 Task: Find Round Trip flight tickets for 1 adult, 1 child, in Economy from Delhi to Dubai to travel on 11-Dec-2023. Dubai to Delhi on 26-Dec-2023. Look for the cheapest flights.
Action: Mouse moved to (366, 340)
Screenshot: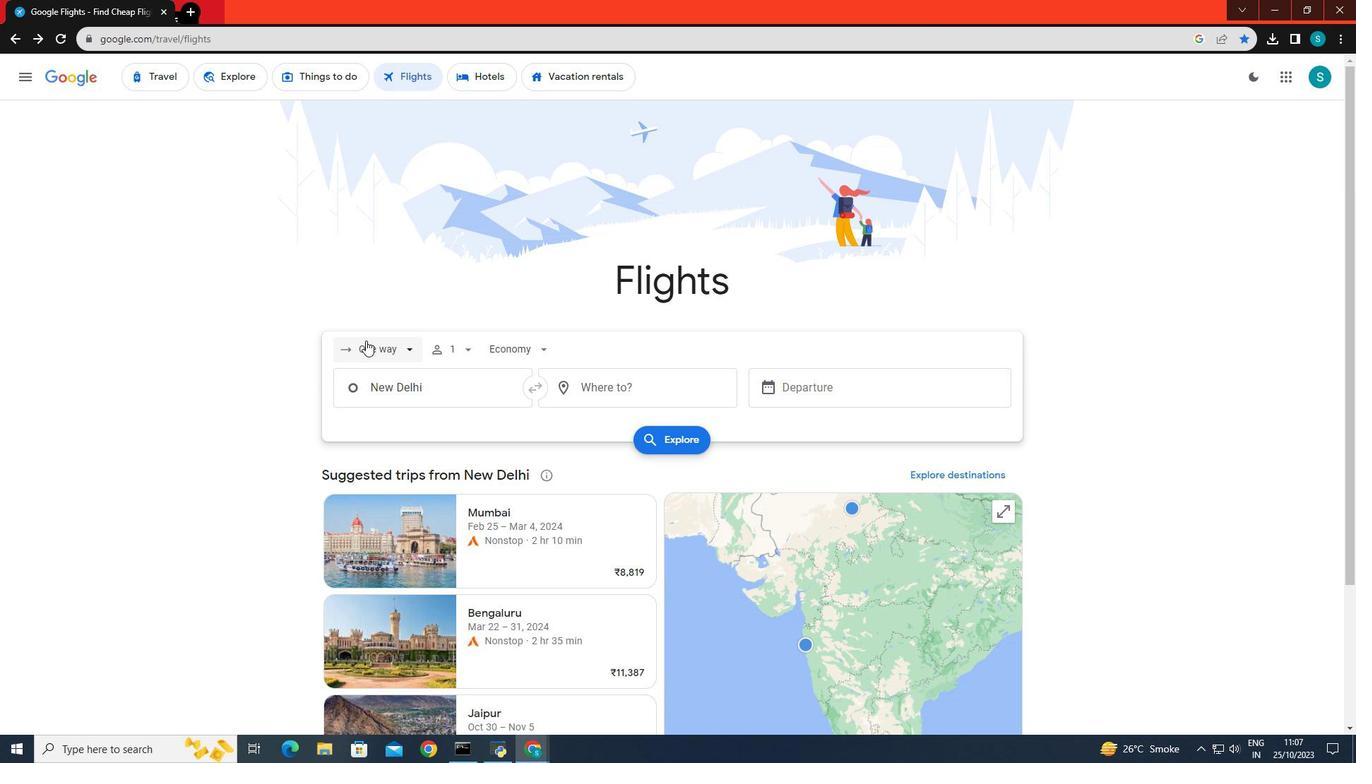 
Action: Mouse pressed left at (366, 340)
Screenshot: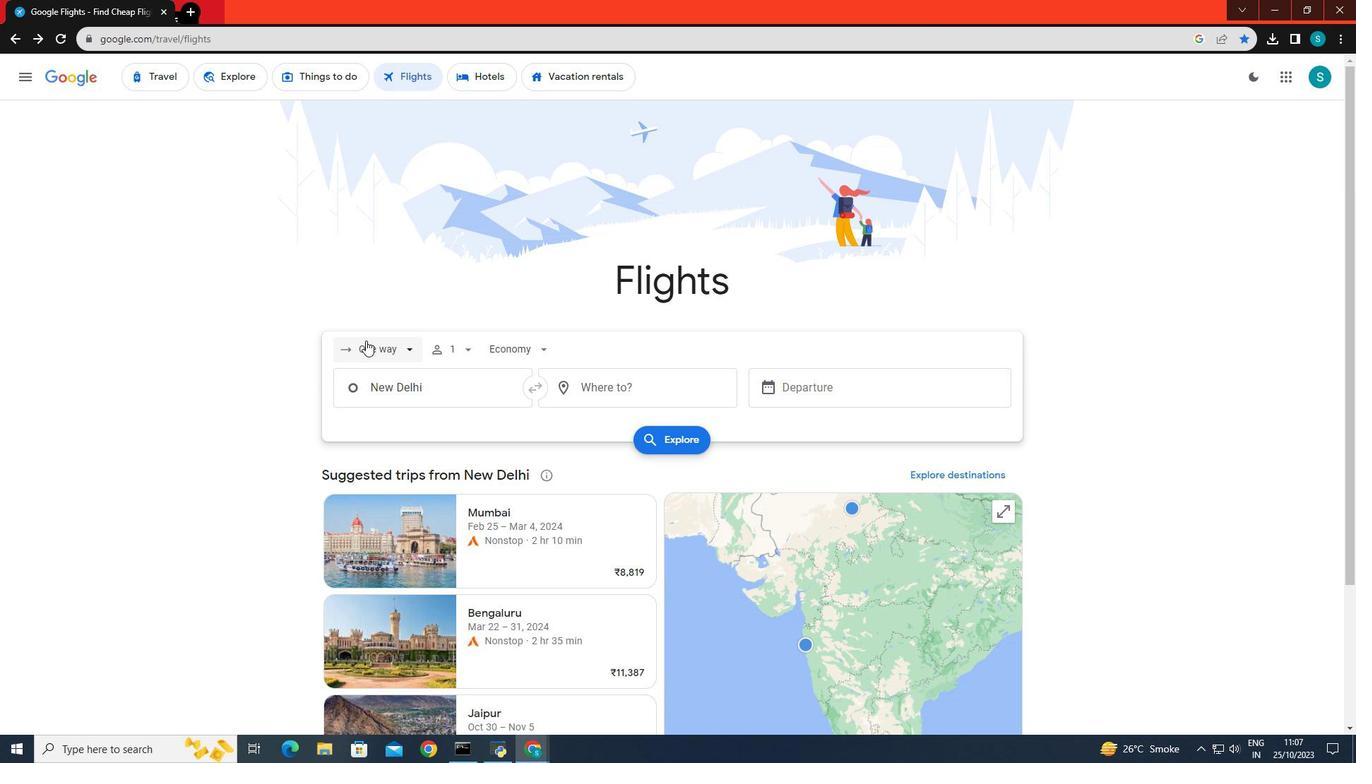
Action: Mouse moved to (395, 385)
Screenshot: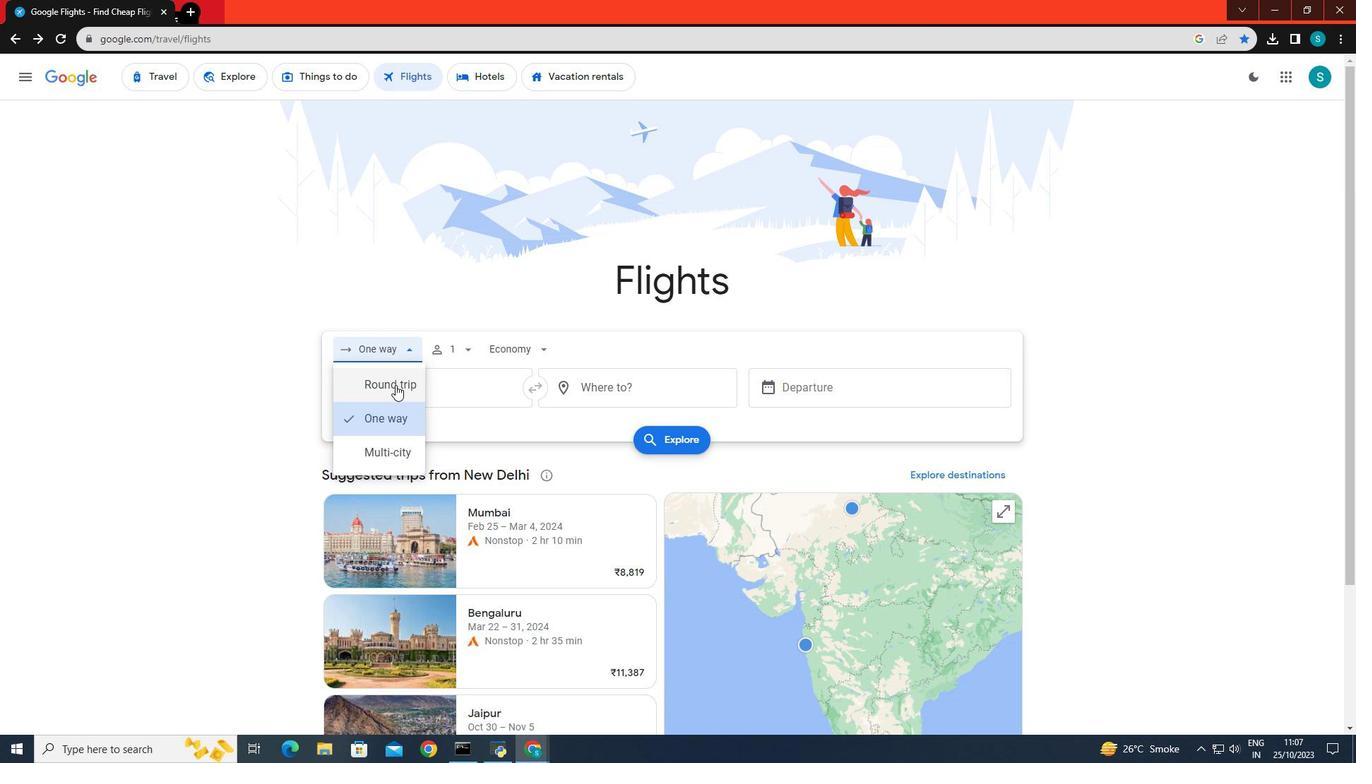 
Action: Mouse pressed left at (395, 385)
Screenshot: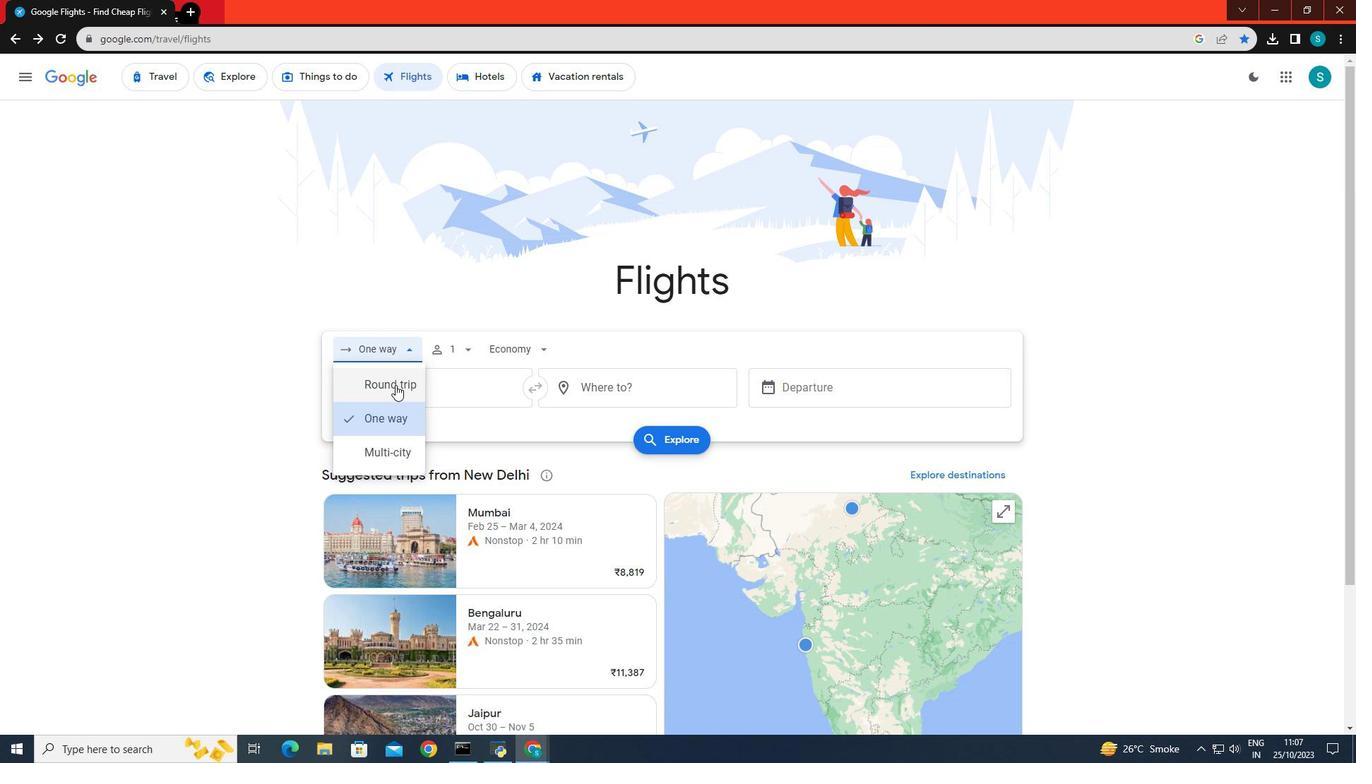
Action: Mouse moved to (463, 348)
Screenshot: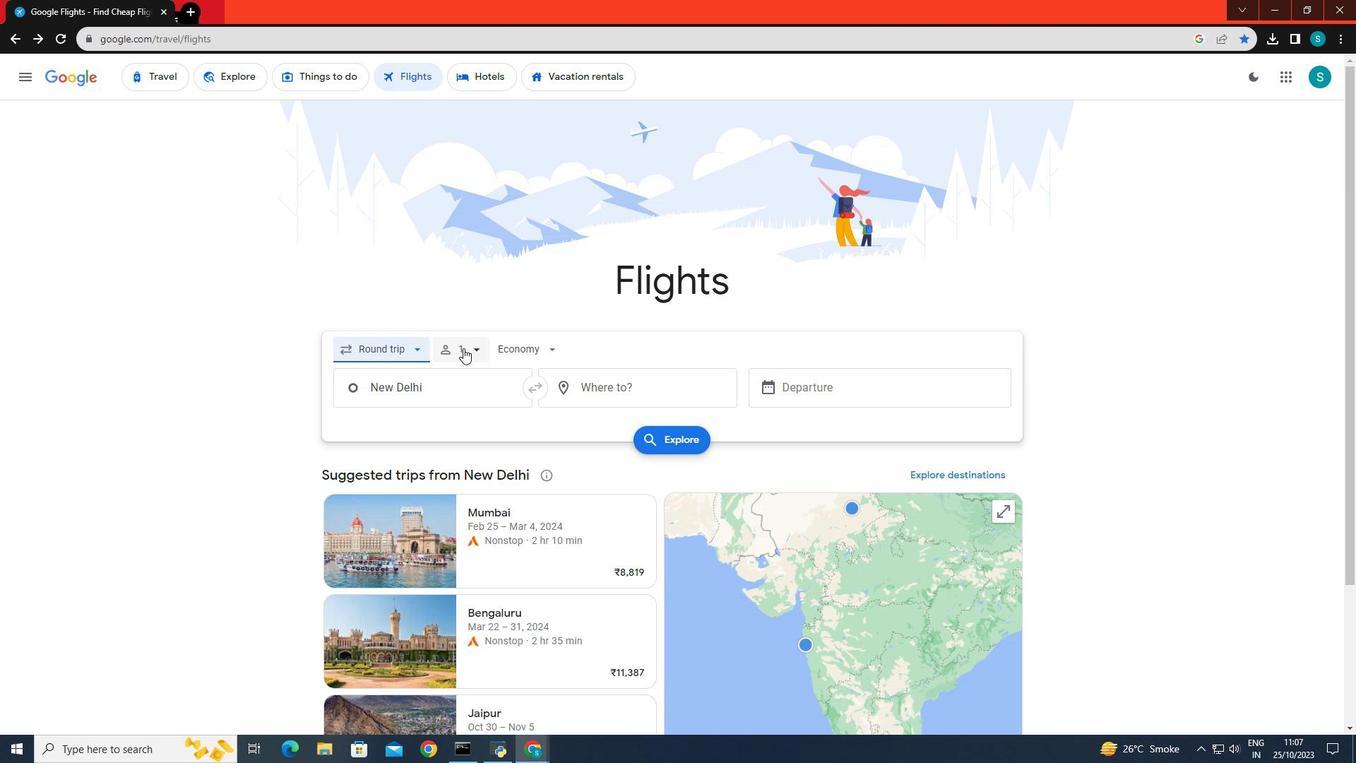 
Action: Mouse pressed left at (463, 348)
Screenshot: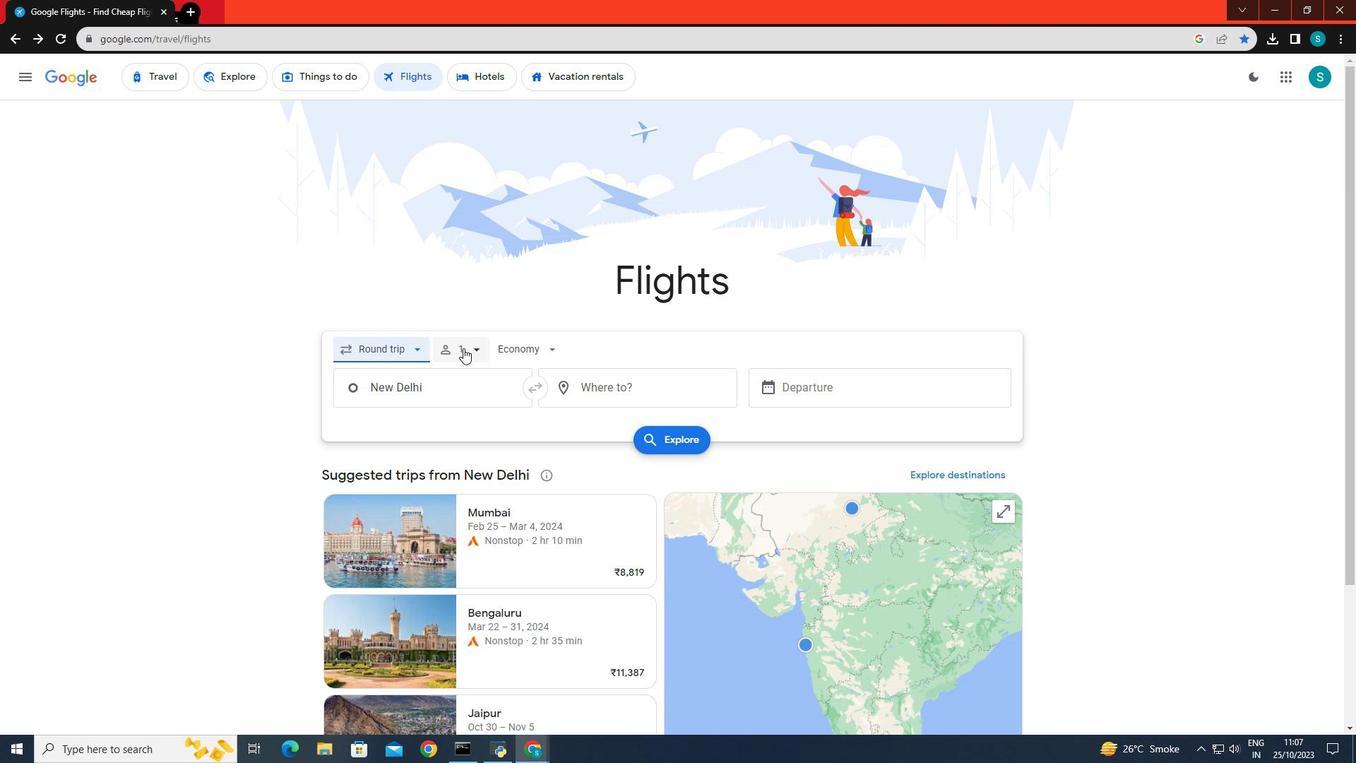
Action: Mouse moved to (592, 422)
Screenshot: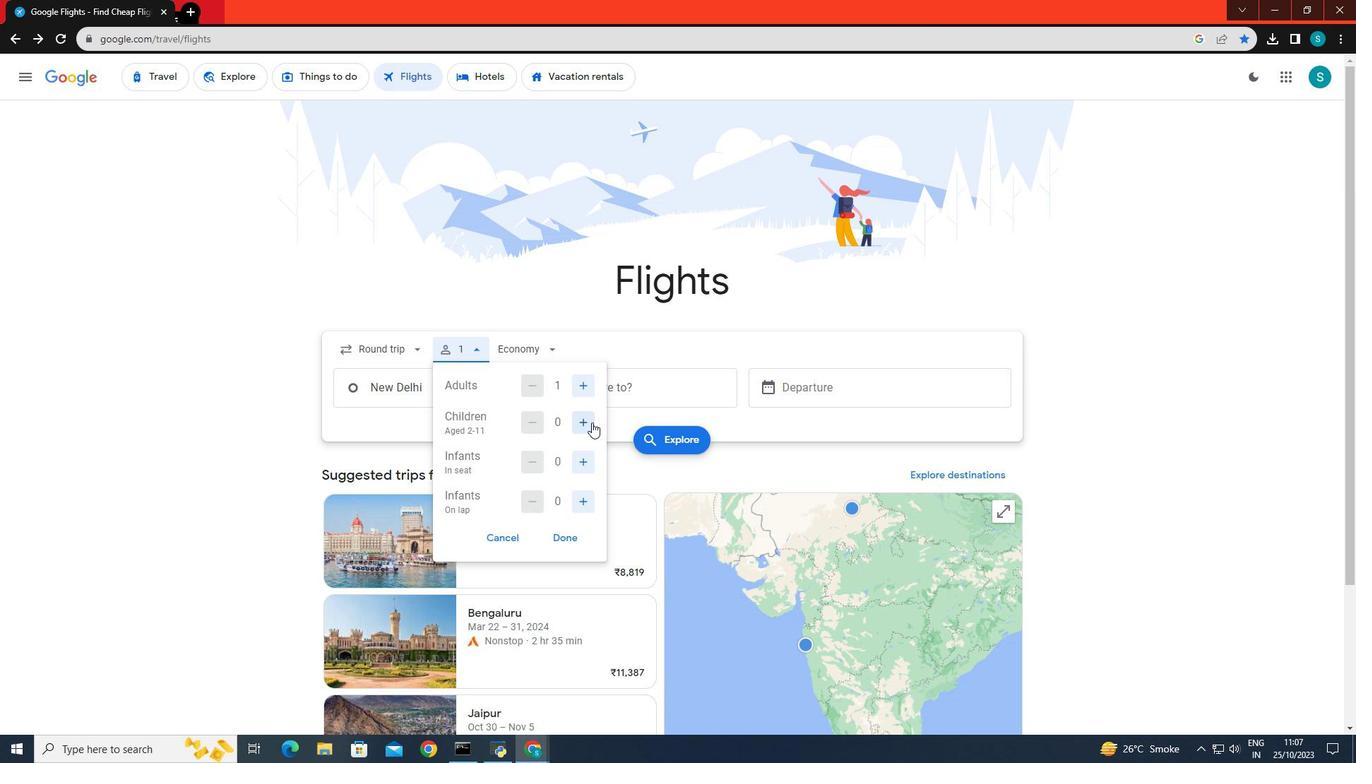 
Action: Mouse pressed left at (592, 422)
Screenshot: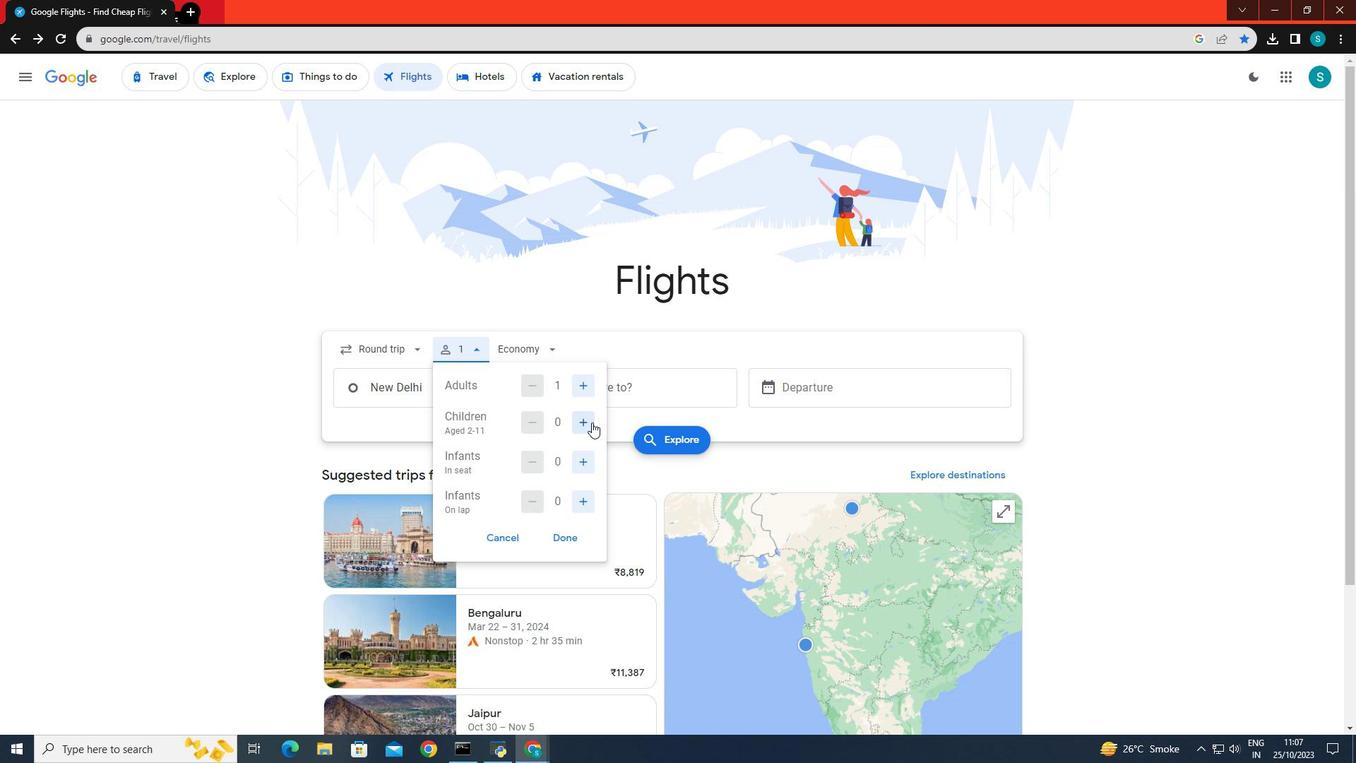 
Action: Mouse moved to (563, 536)
Screenshot: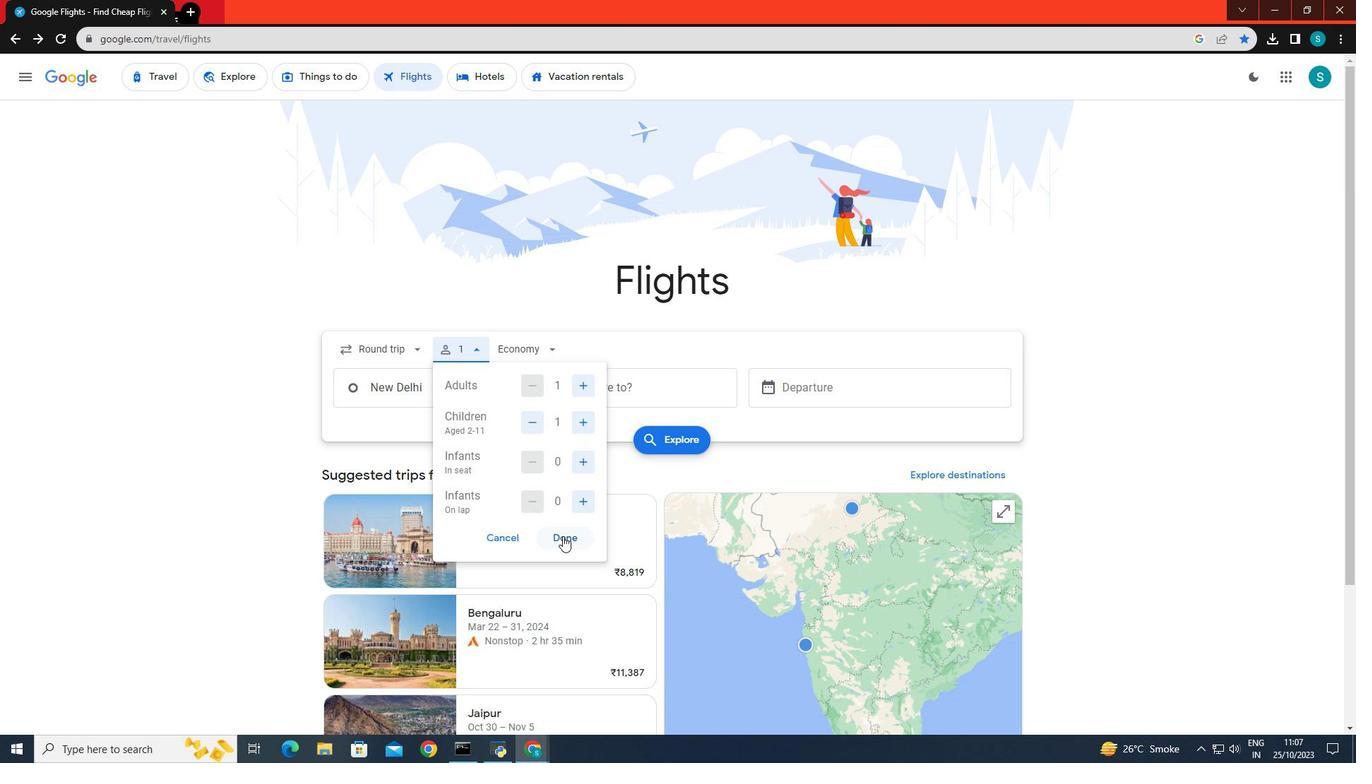 
Action: Mouse pressed left at (563, 536)
Screenshot: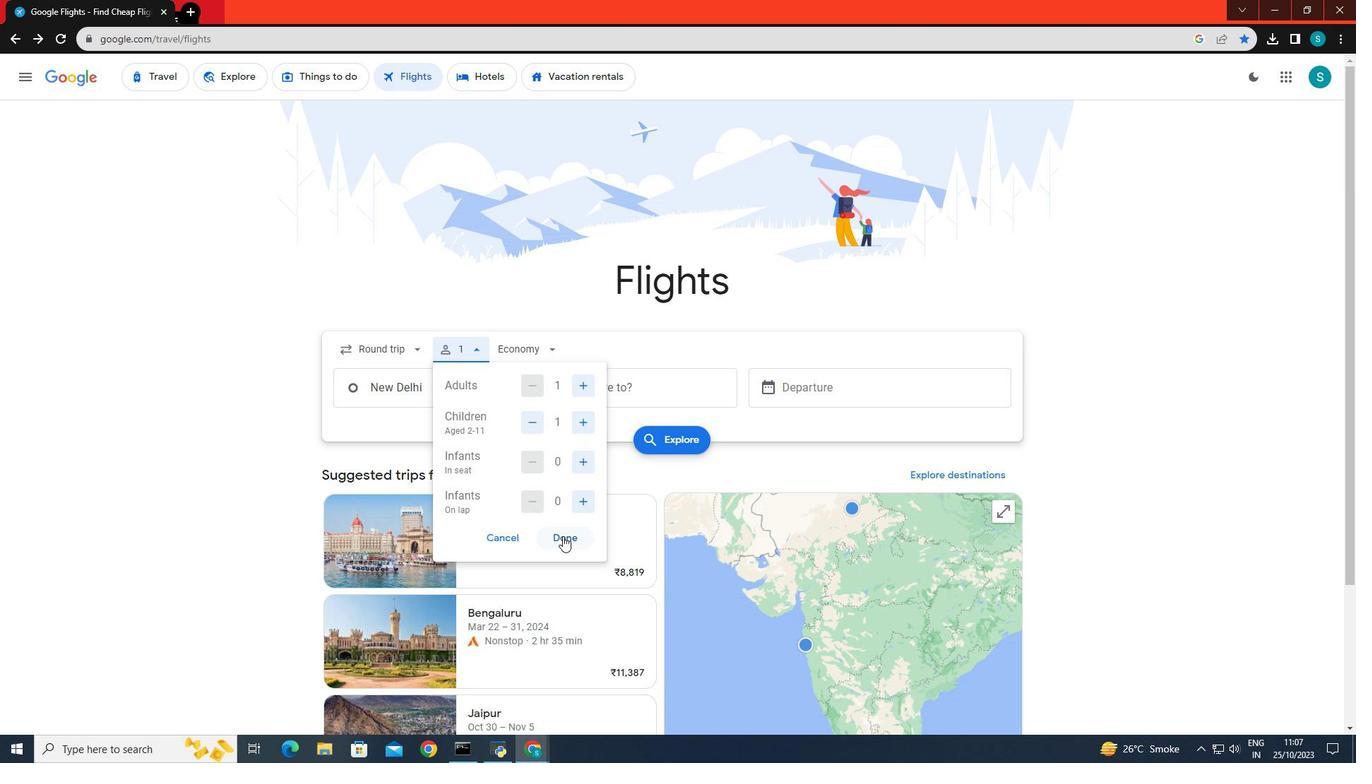 
Action: Mouse moved to (533, 342)
Screenshot: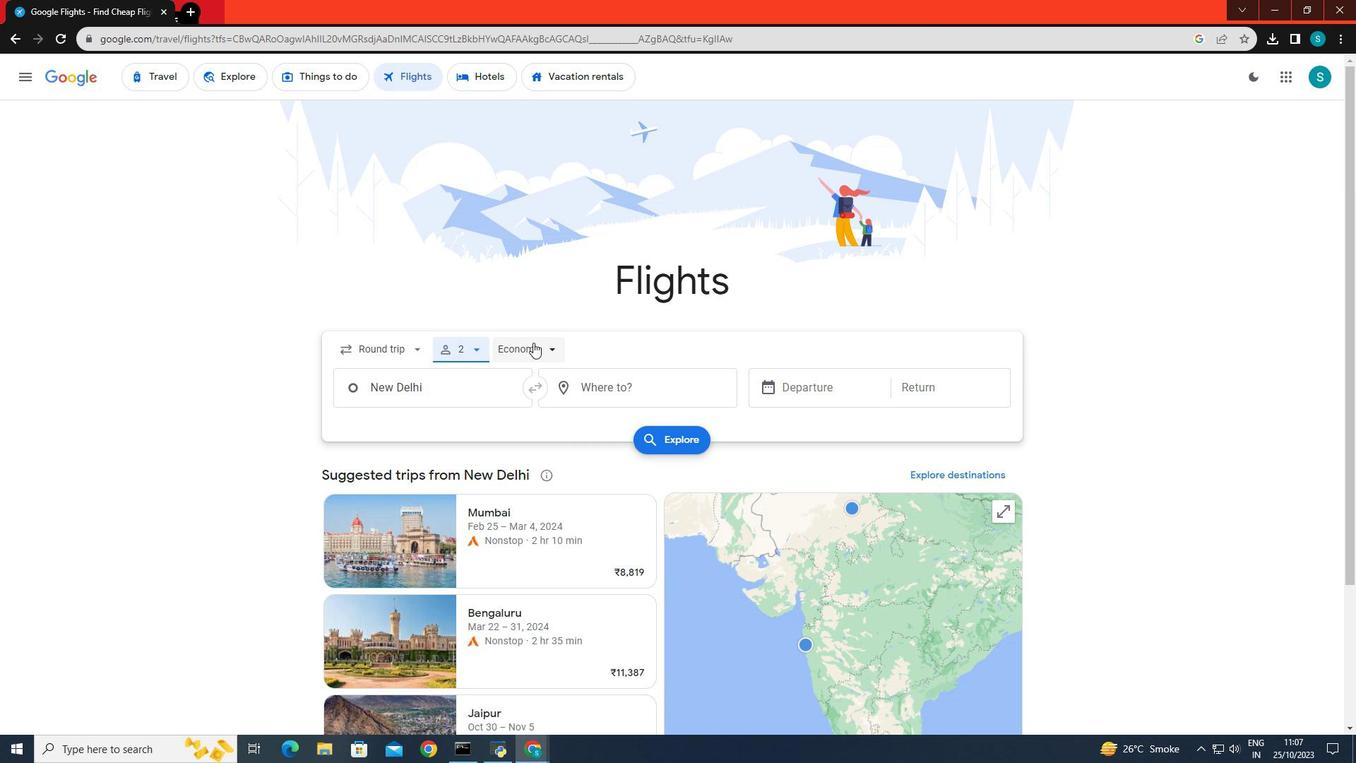 
Action: Mouse pressed left at (533, 342)
Screenshot: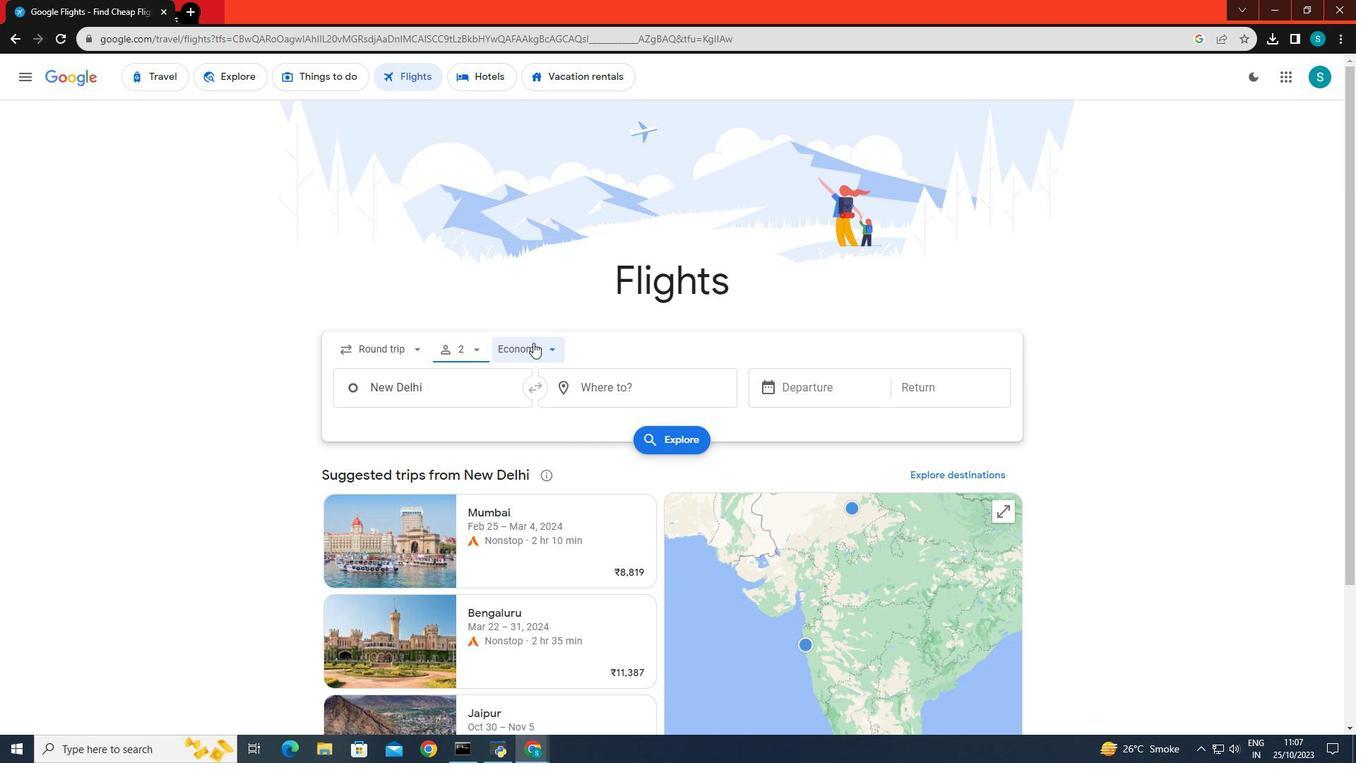 
Action: Mouse moved to (537, 383)
Screenshot: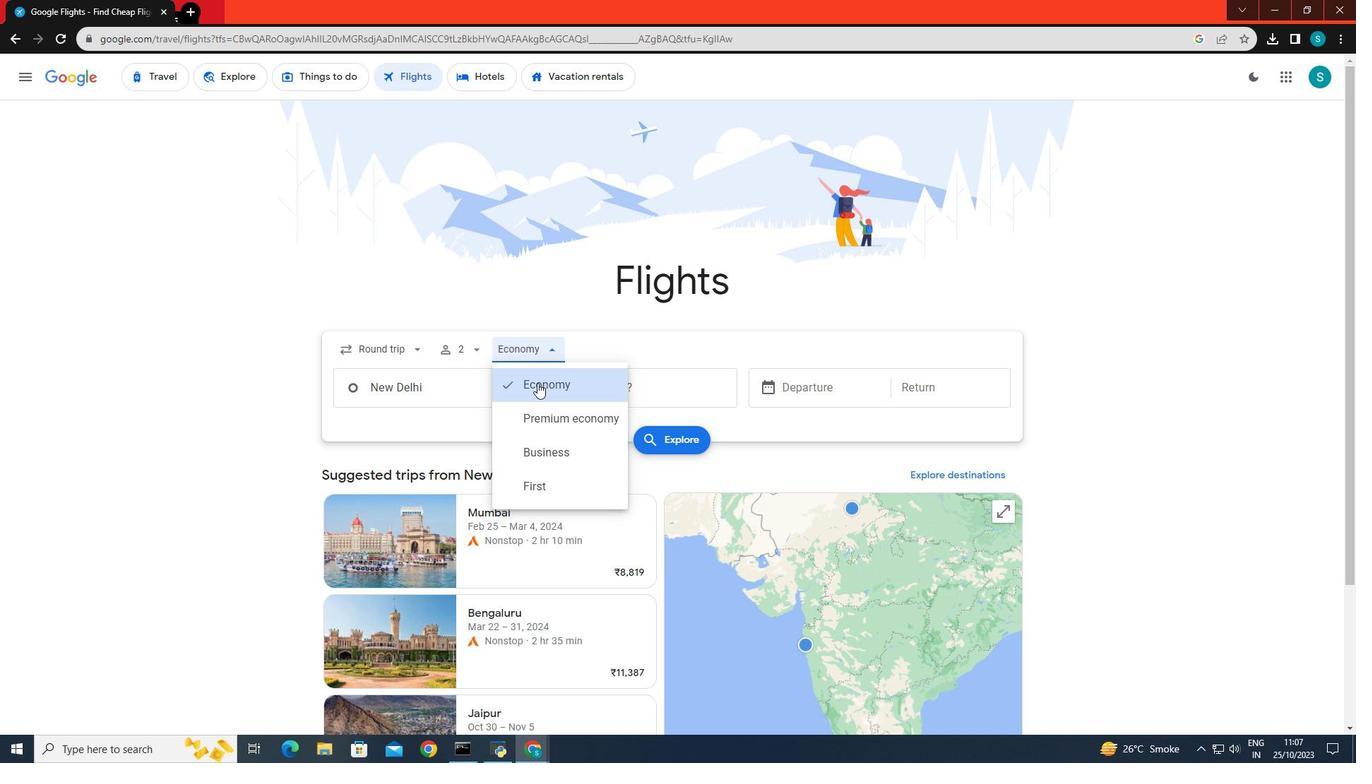 
Action: Mouse pressed left at (537, 383)
Screenshot: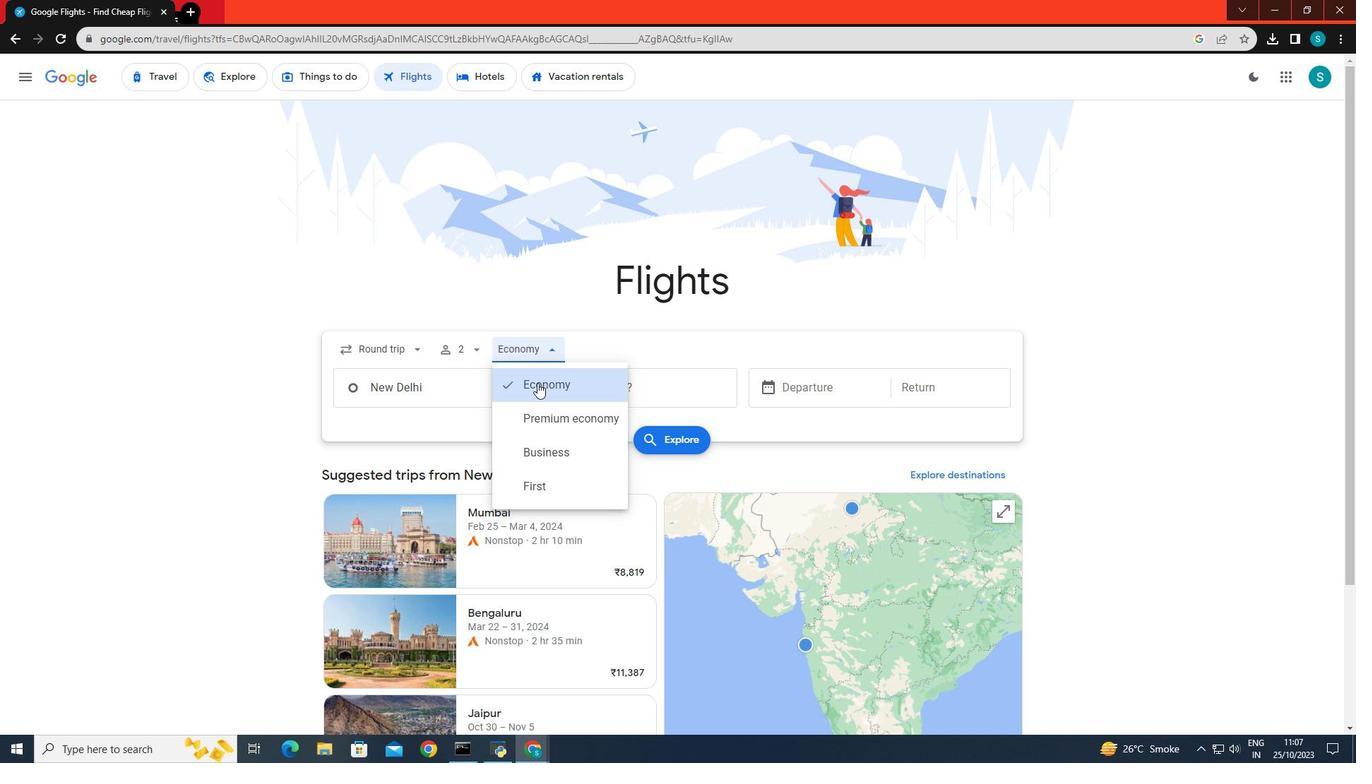 
Action: Mouse moved to (448, 401)
Screenshot: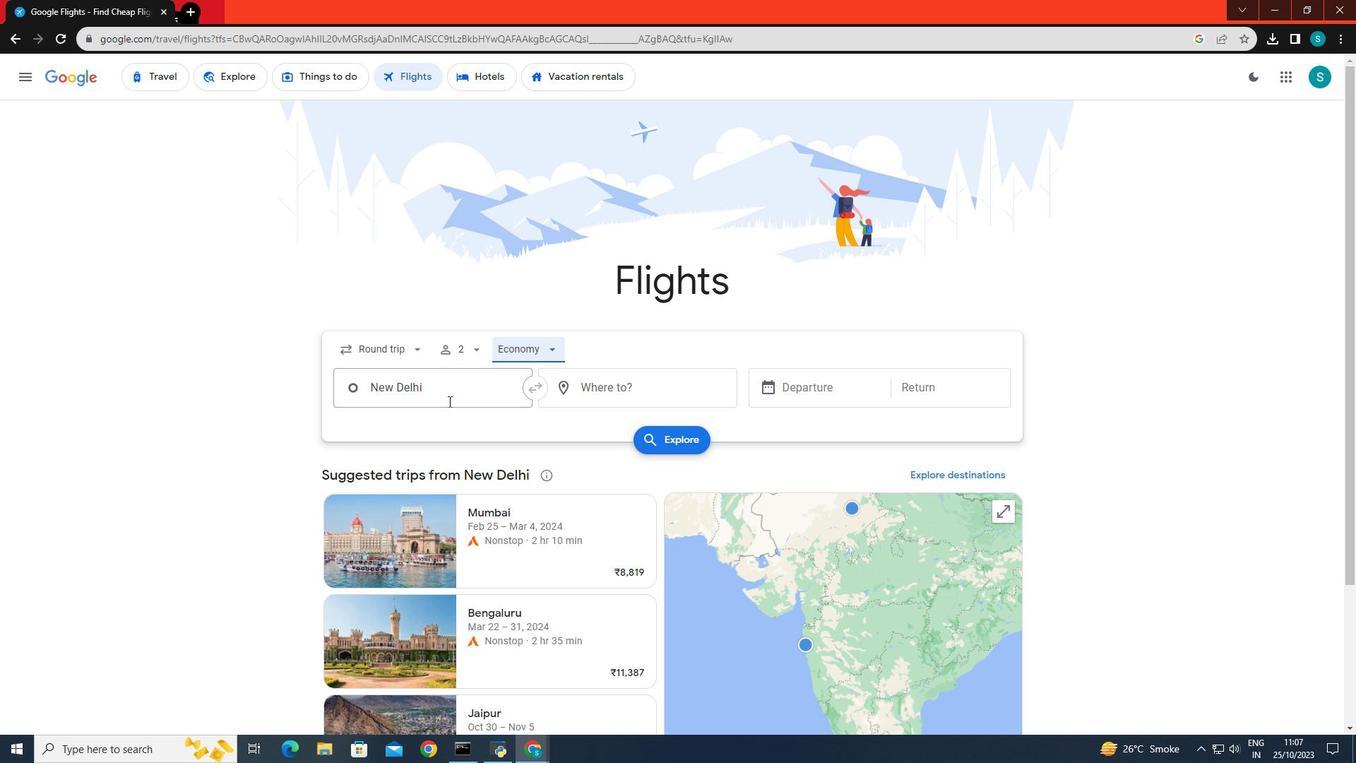 
Action: Mouse pressed left at (448, 401)
Screenshot: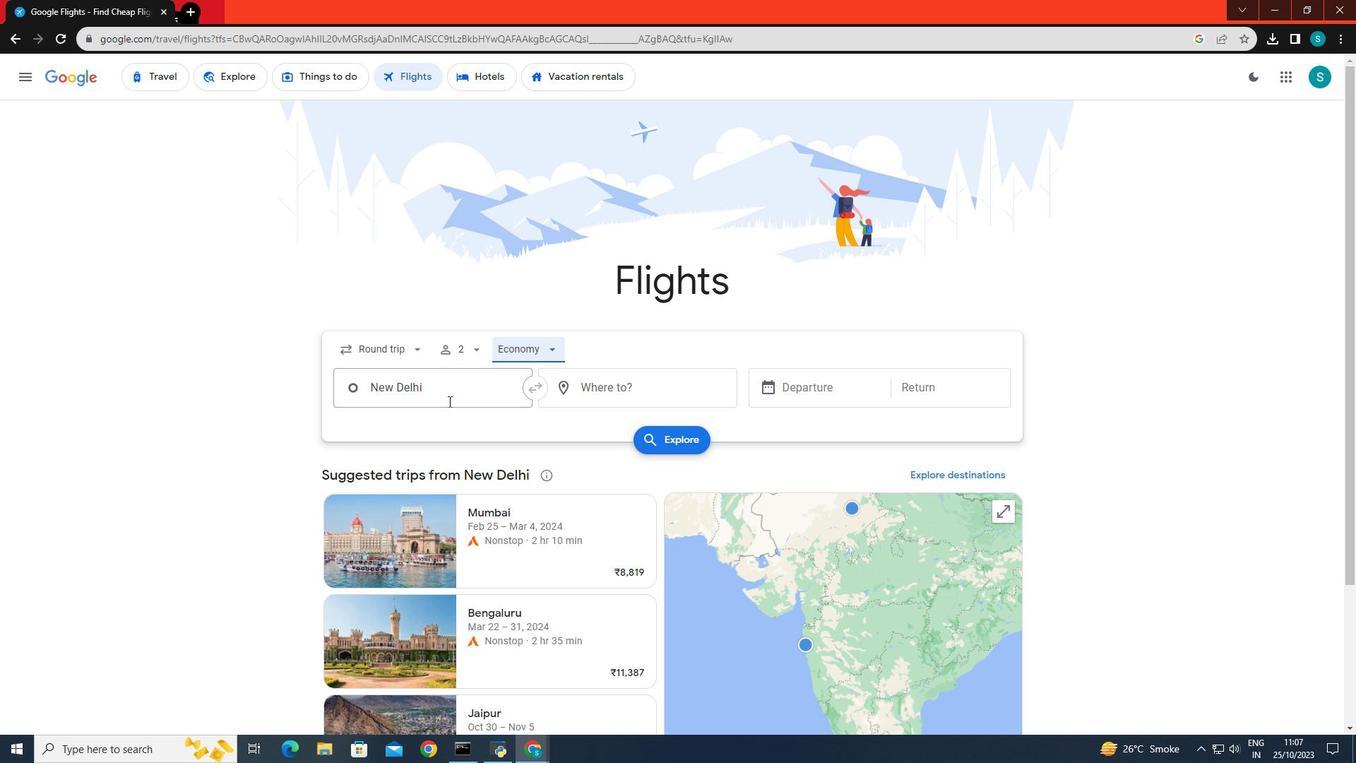 
Action: Key pressed <Key.backspace><Key.caps_lock>D<Key.caps_lock>elhi
Screenshot: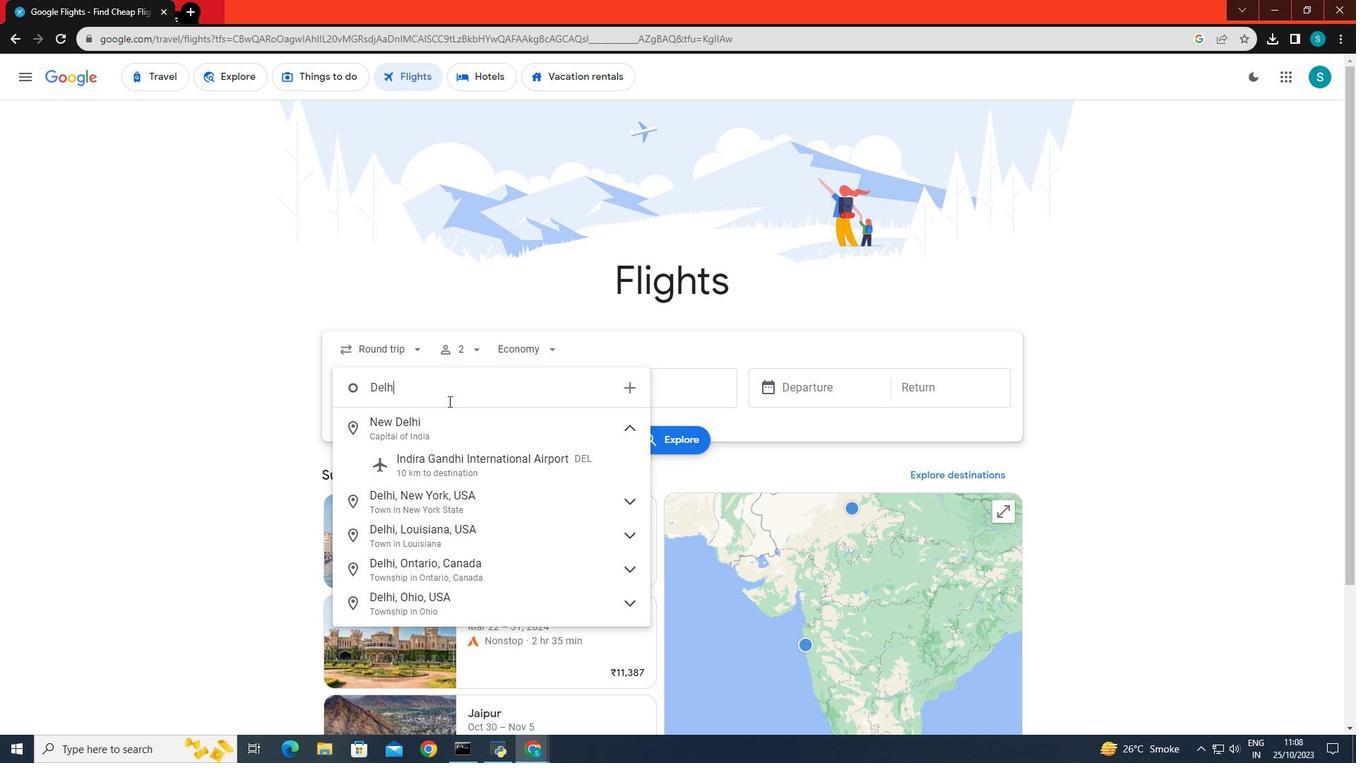 
Action: Mouse moved to (458, 457)
Screenshot: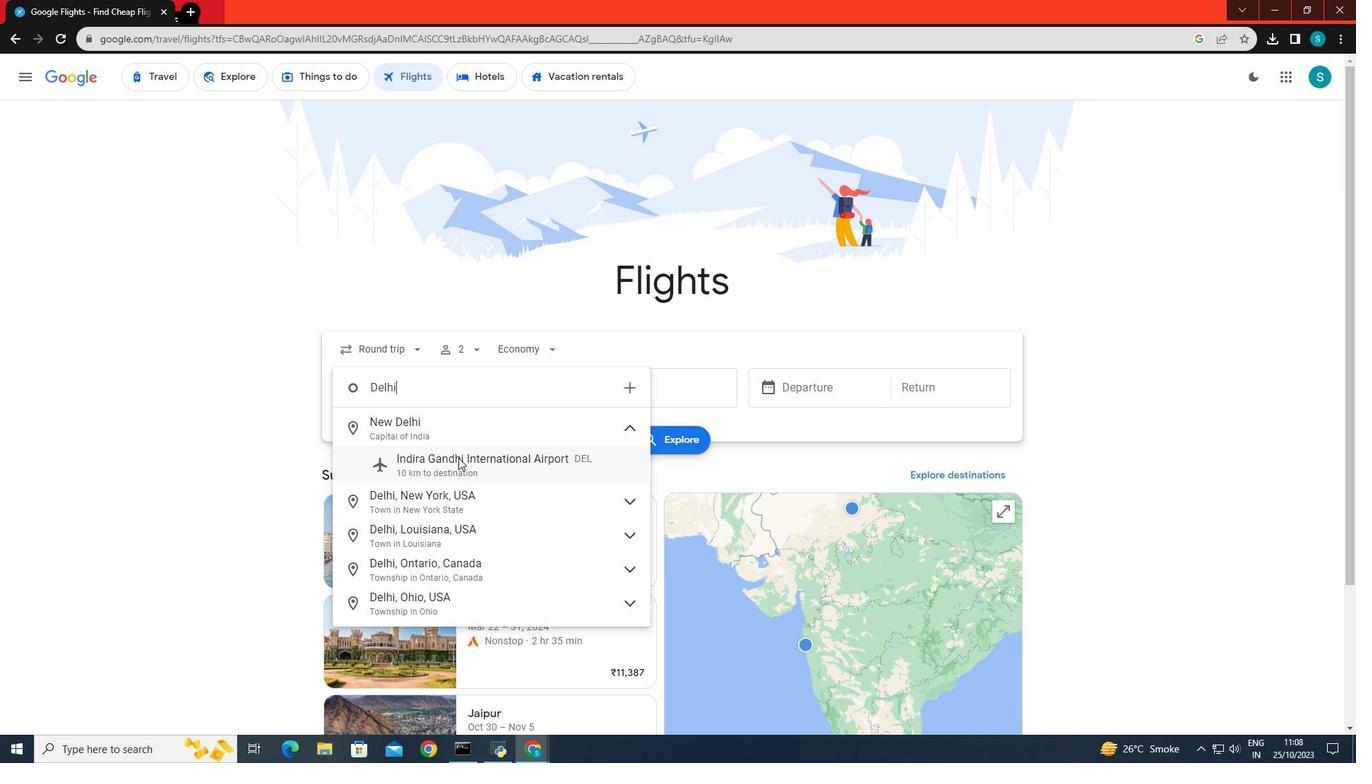 
Action: Mouse pressed left at (458, 457)
Screenshot: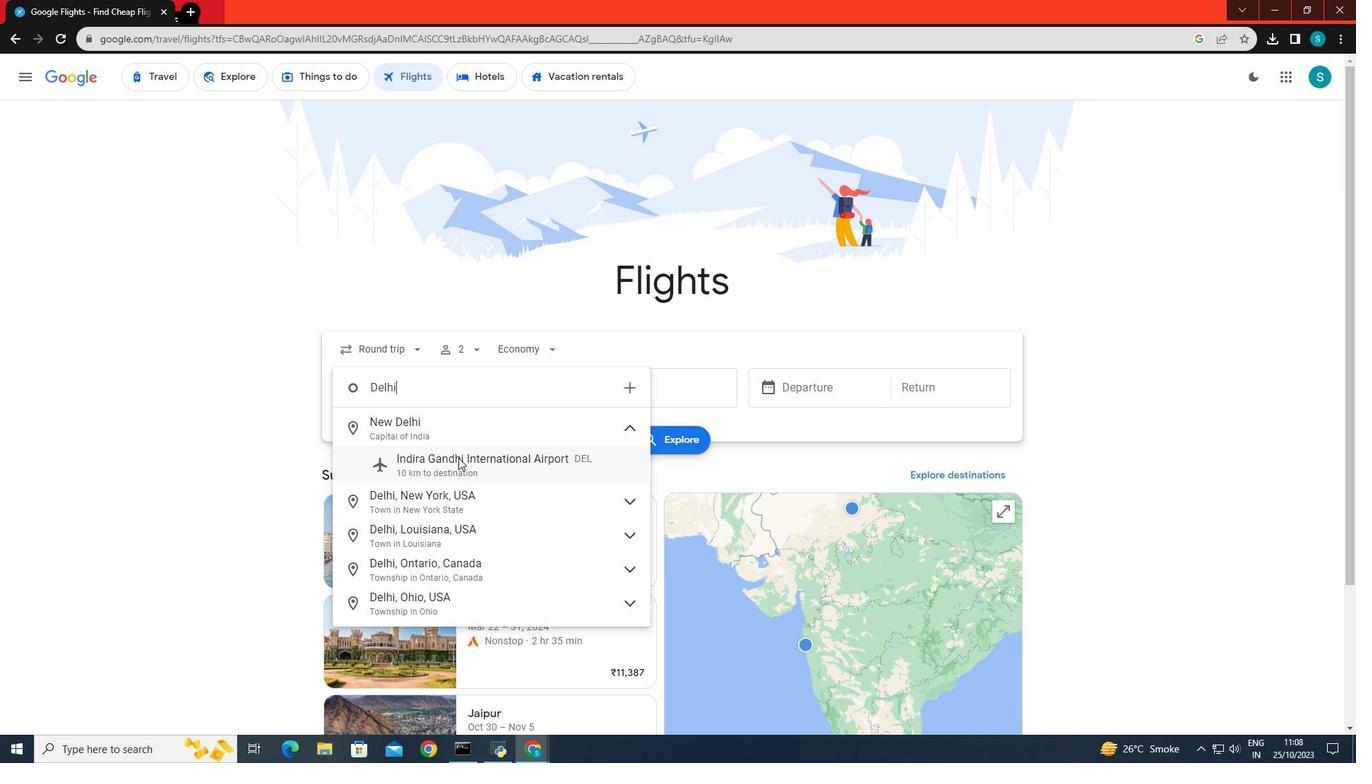 
Action: Mouse moved to (610, 387)
Screenshot: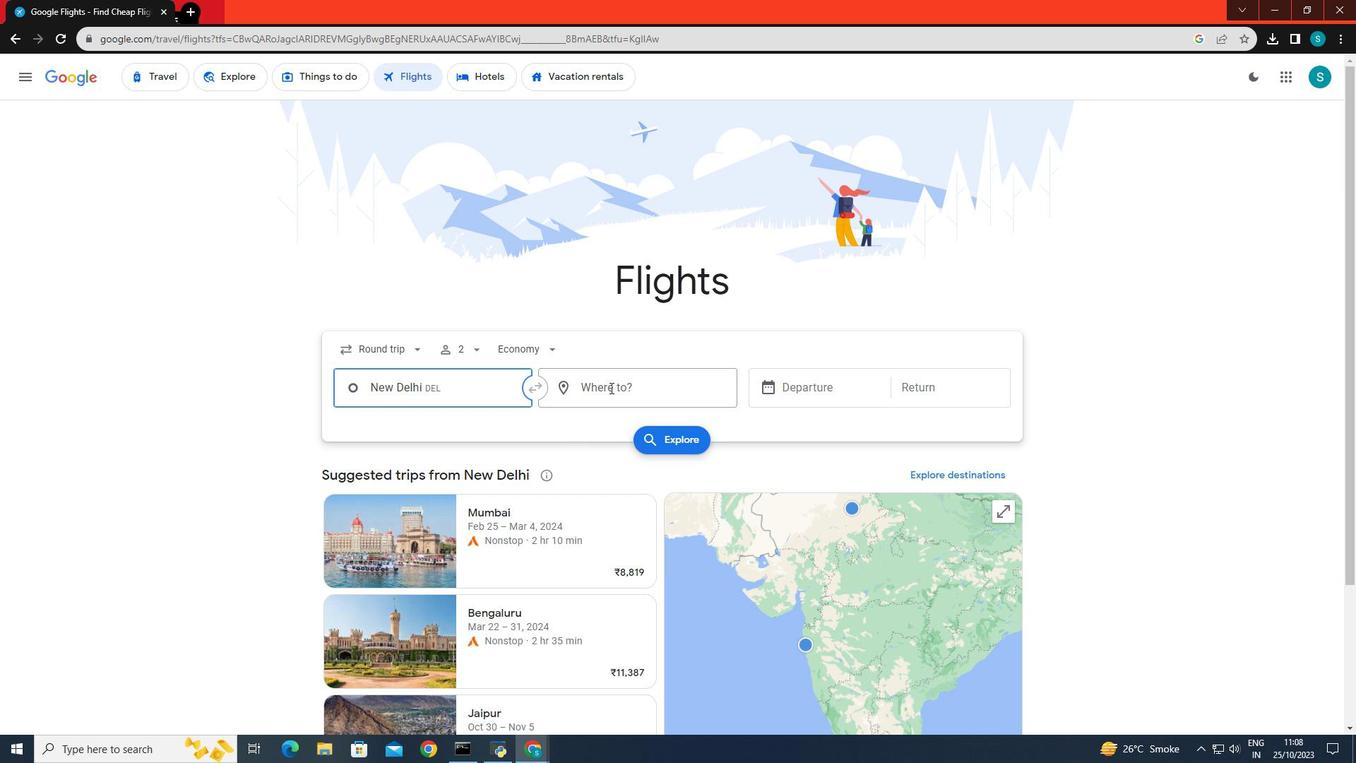
Action: Mouse pressed left at (610, 387)
Screenshot: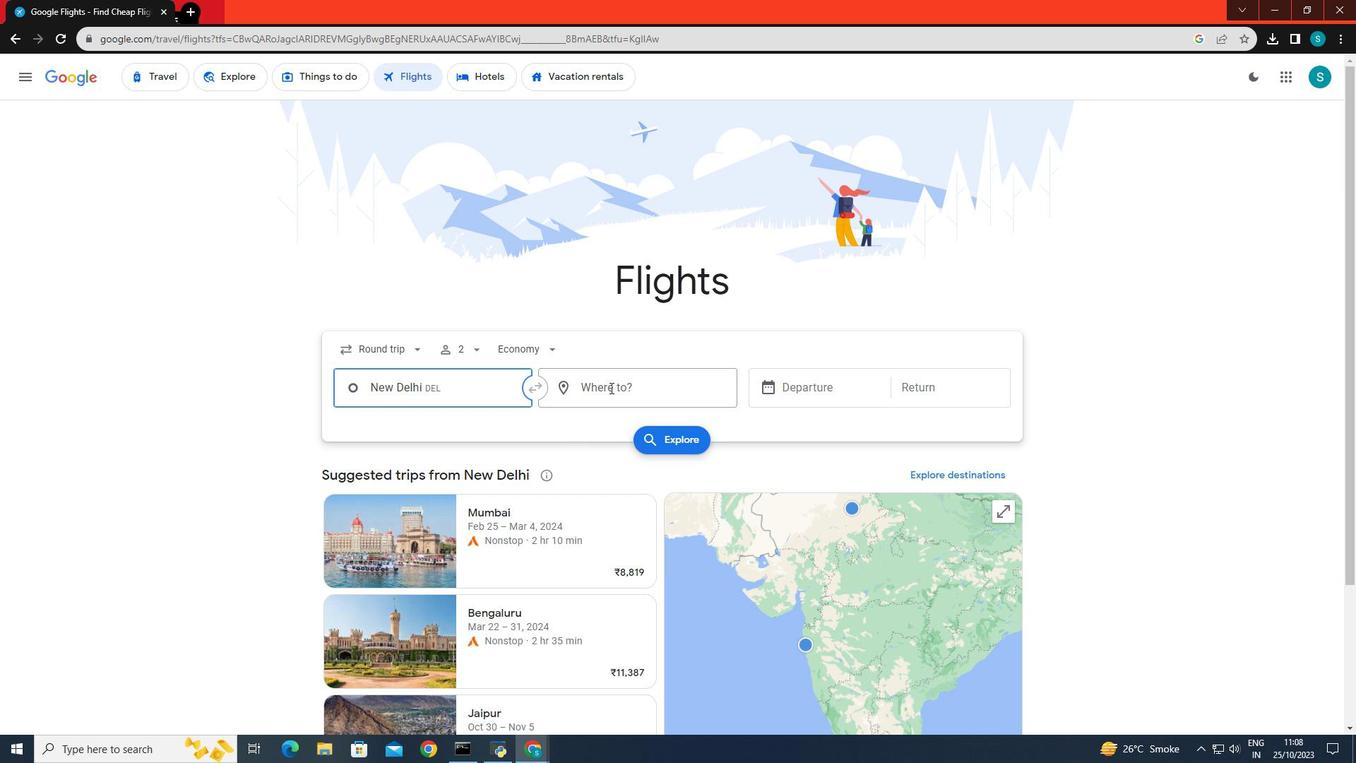 
Action: Key pressed <Key.caps_lock>D<Key.caps_lock>ubai
Screenshot: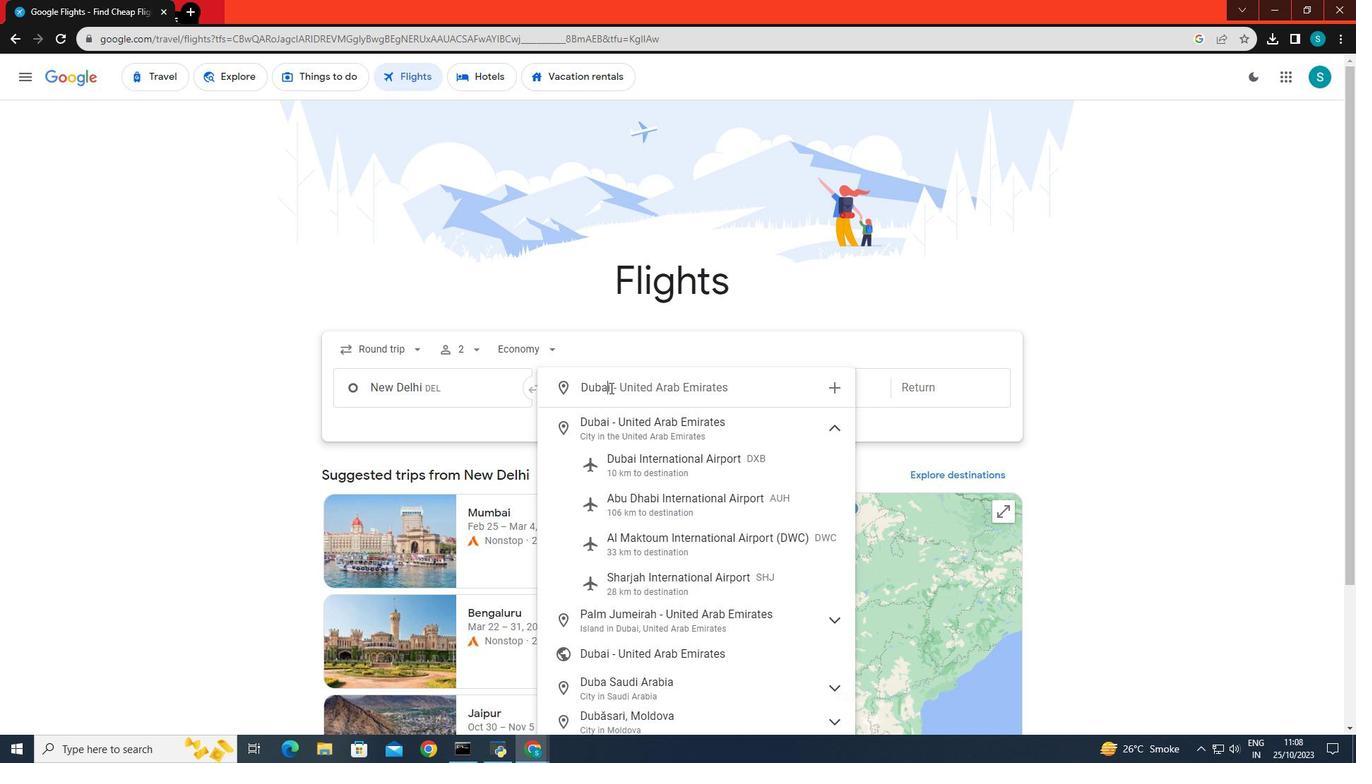
Action: Mouse moved to (617, 462)
Screenshot: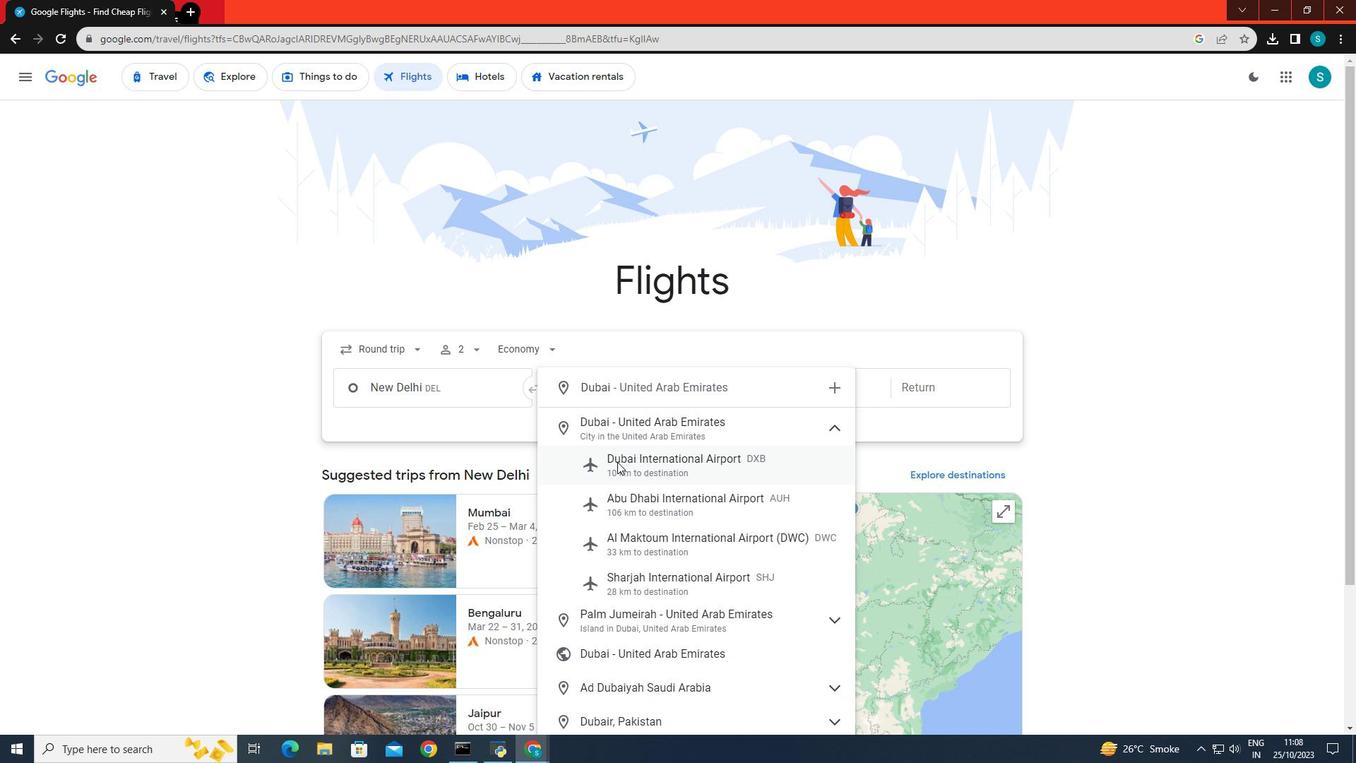 
Action: Mouse pressed left at (617, 462)
Screenshot: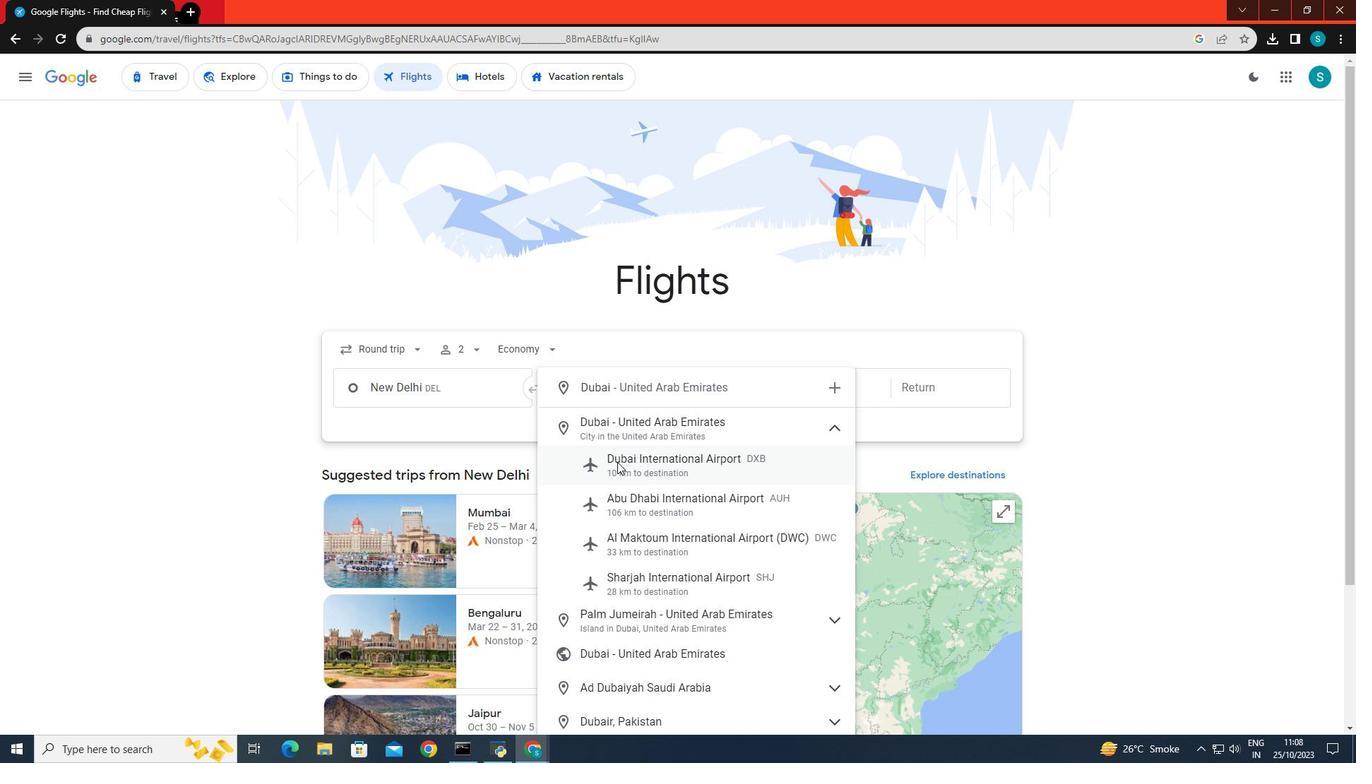 
Action: Mouse moved to (820, 381)
Screenshot: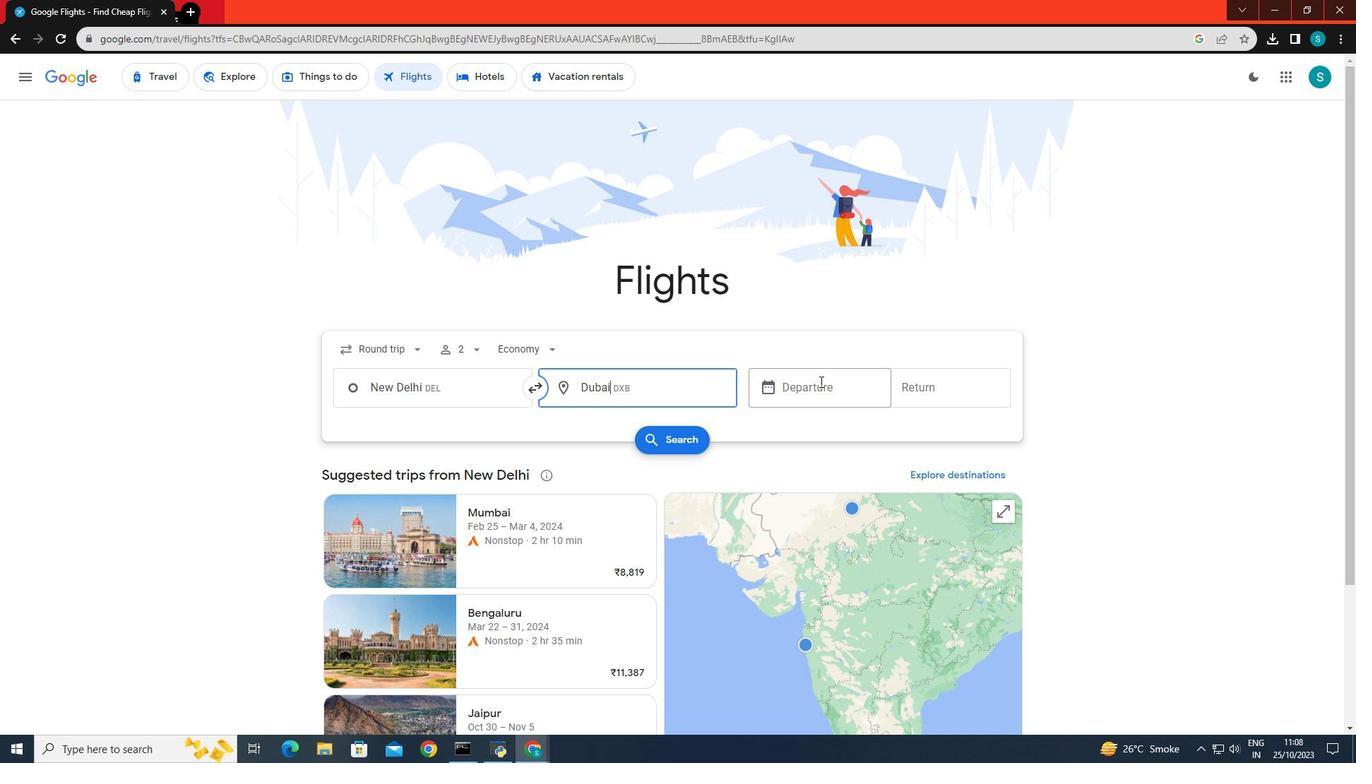 
Action: Mouse pressed left at (820, 381)
Screenshot: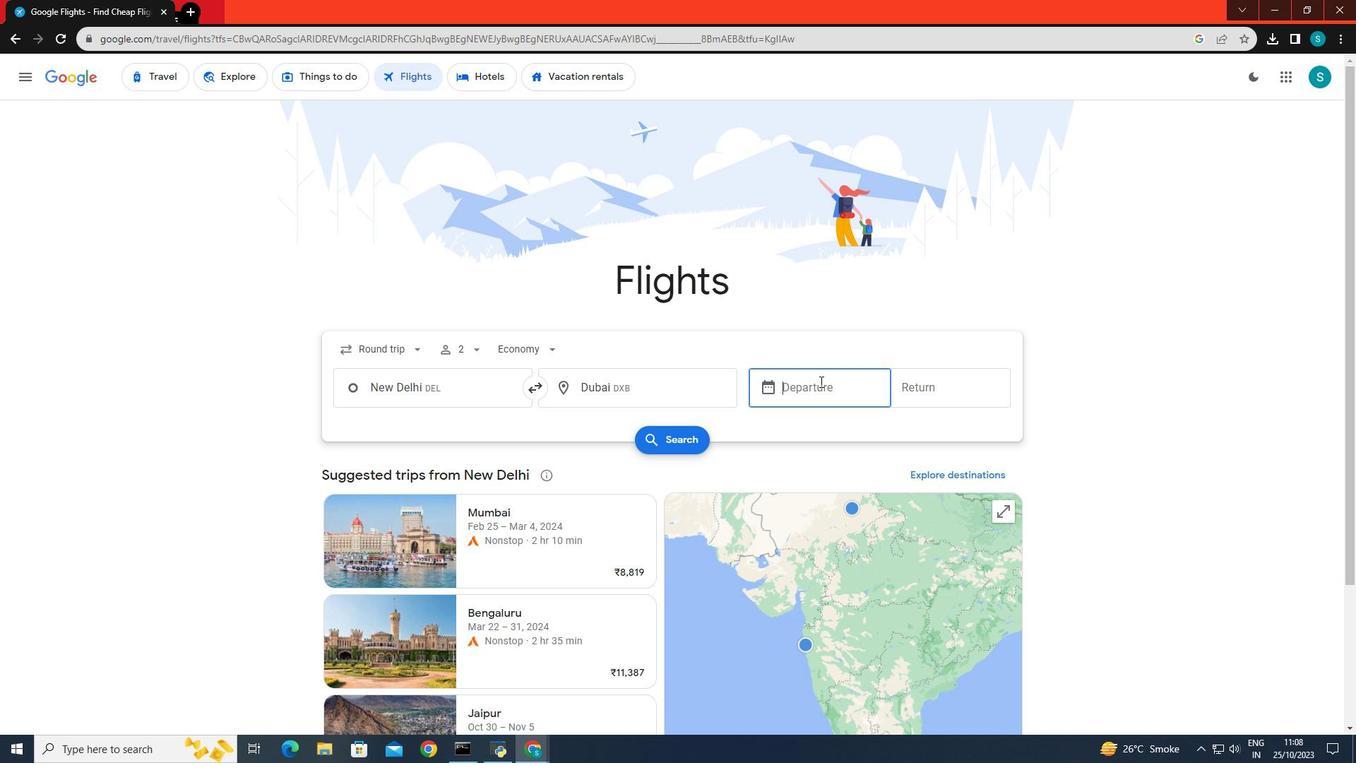 
Action: Mouse moved to (1025, 548)
Screenshot: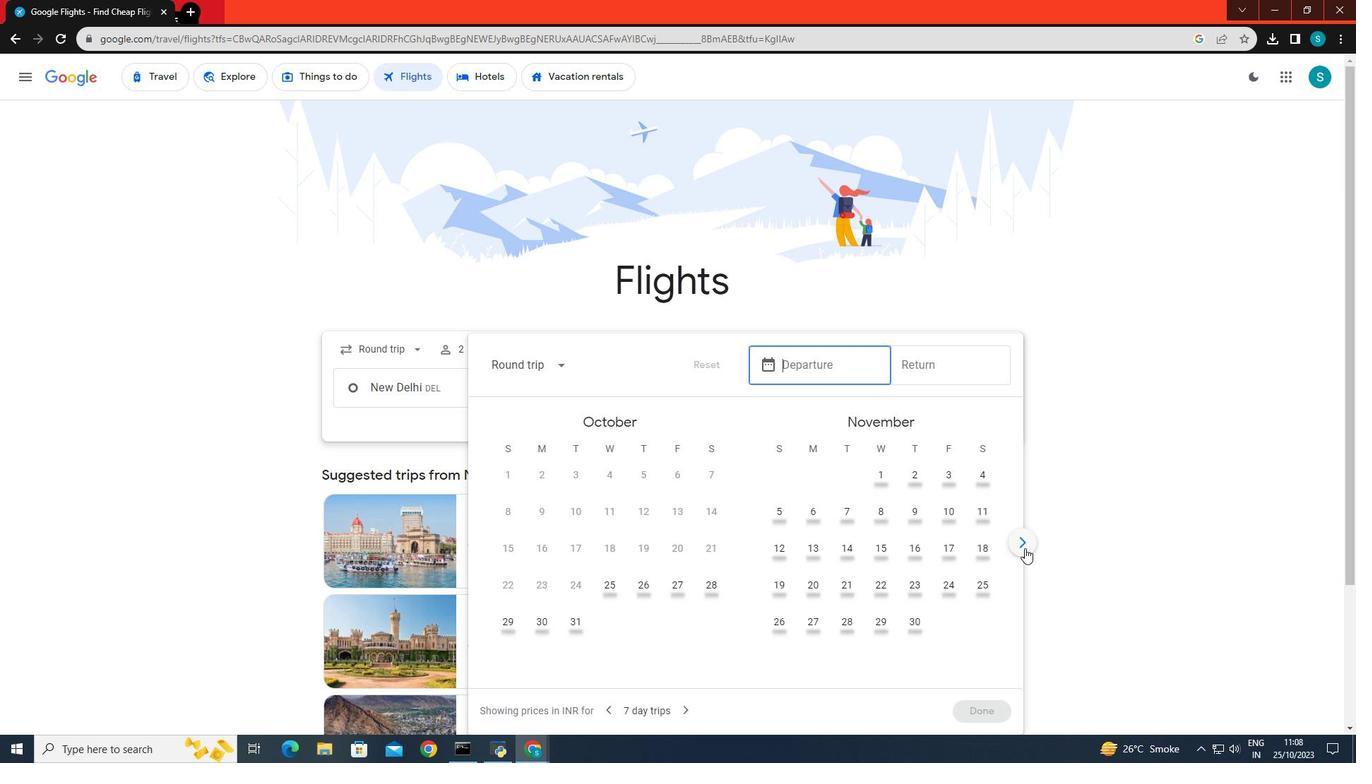 
Action: Mouse pressed left at (1025, 548)
Screenshot: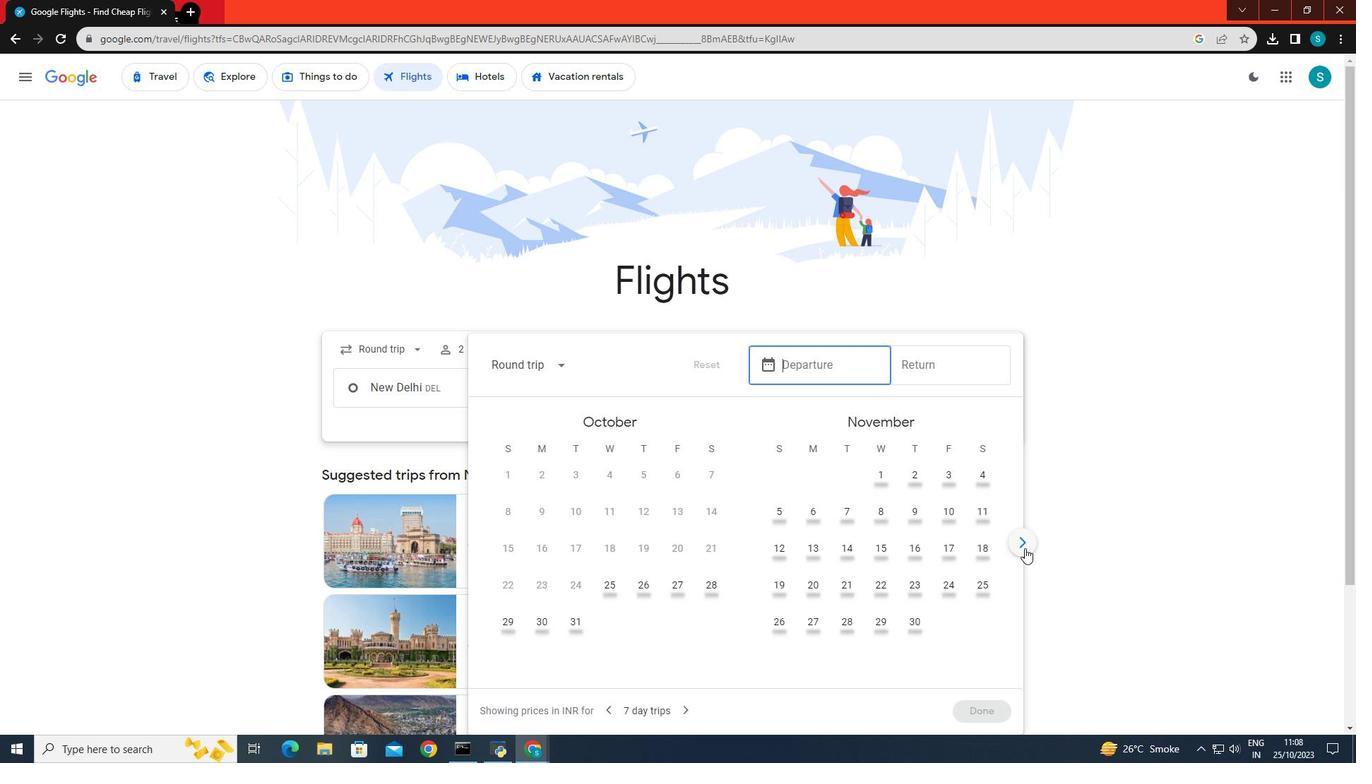
Action: Mouse moved to (836, 549)
Screenshot: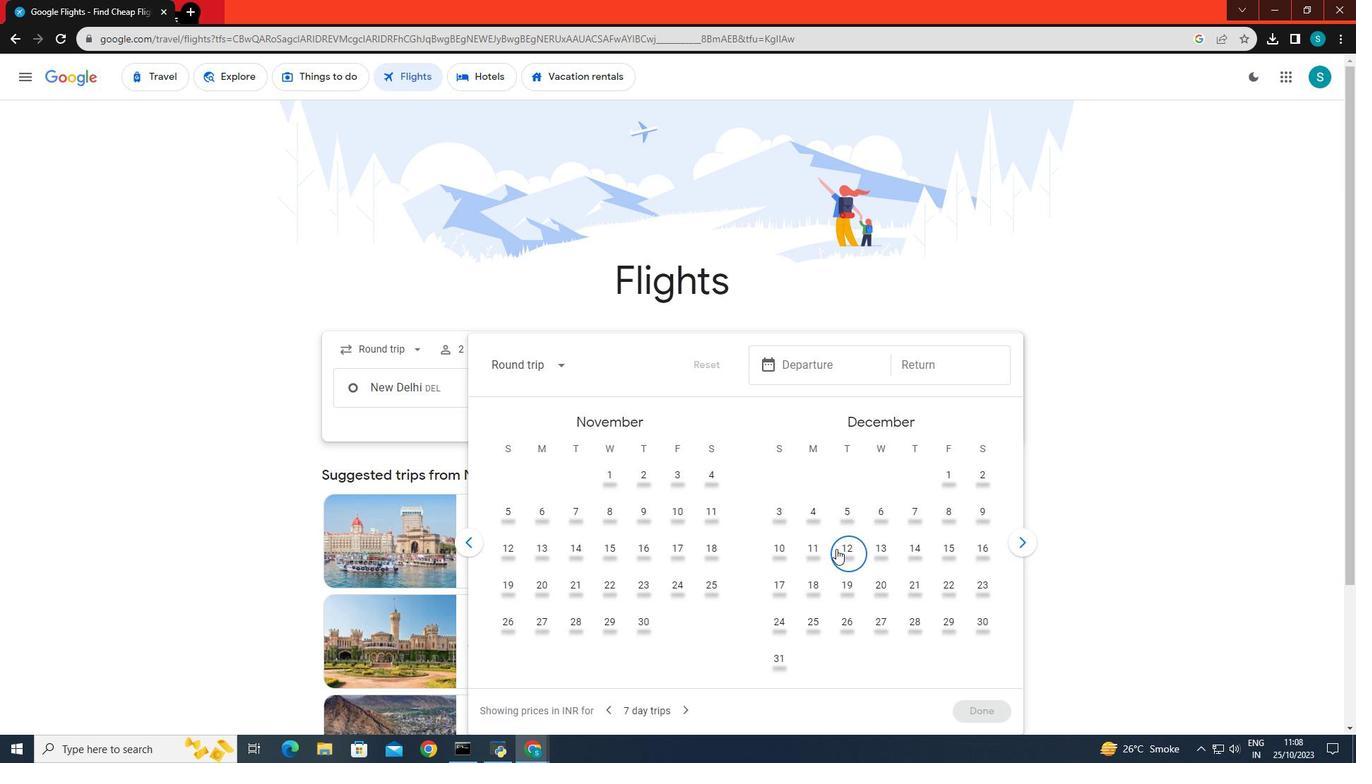 
Action: Mouse pressed left at (836, 549)
Screenshot: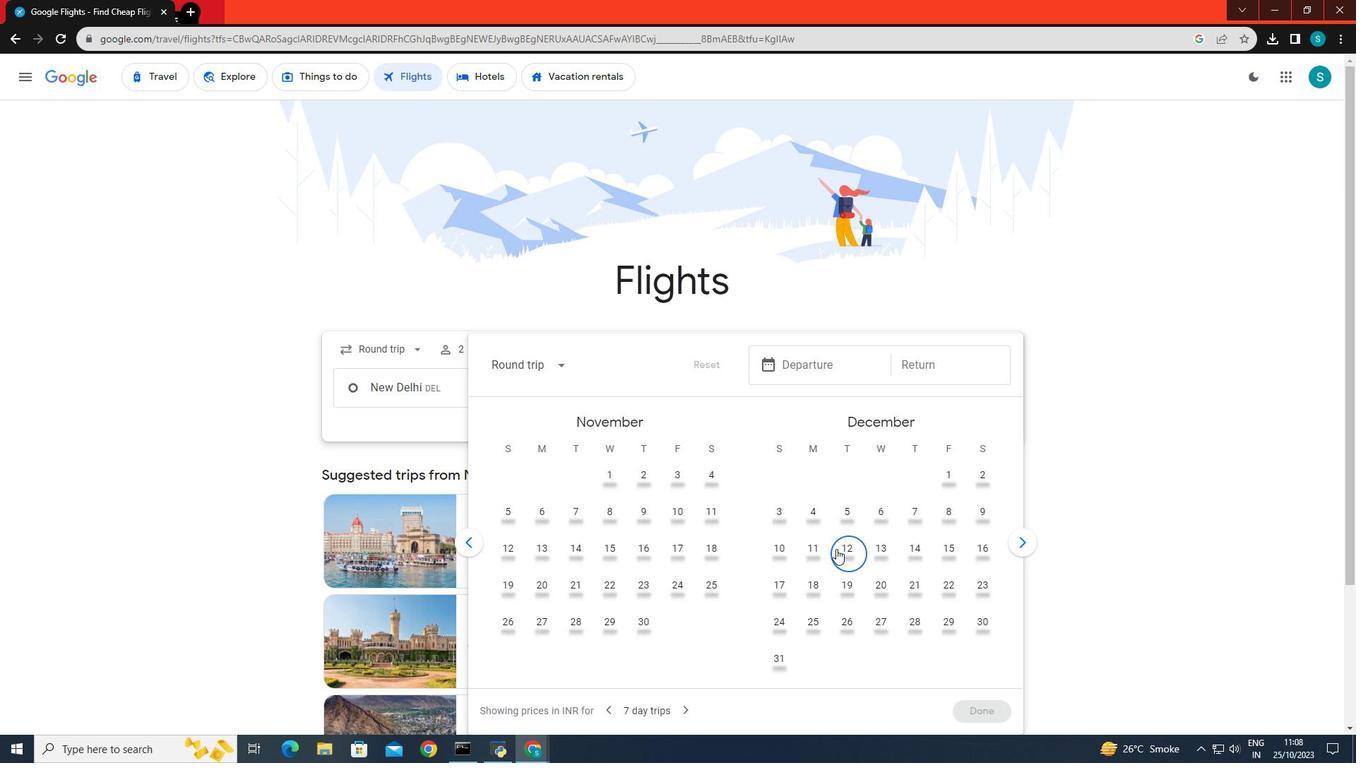 
Action: Mouse moved to (816, 551)
Screenshot: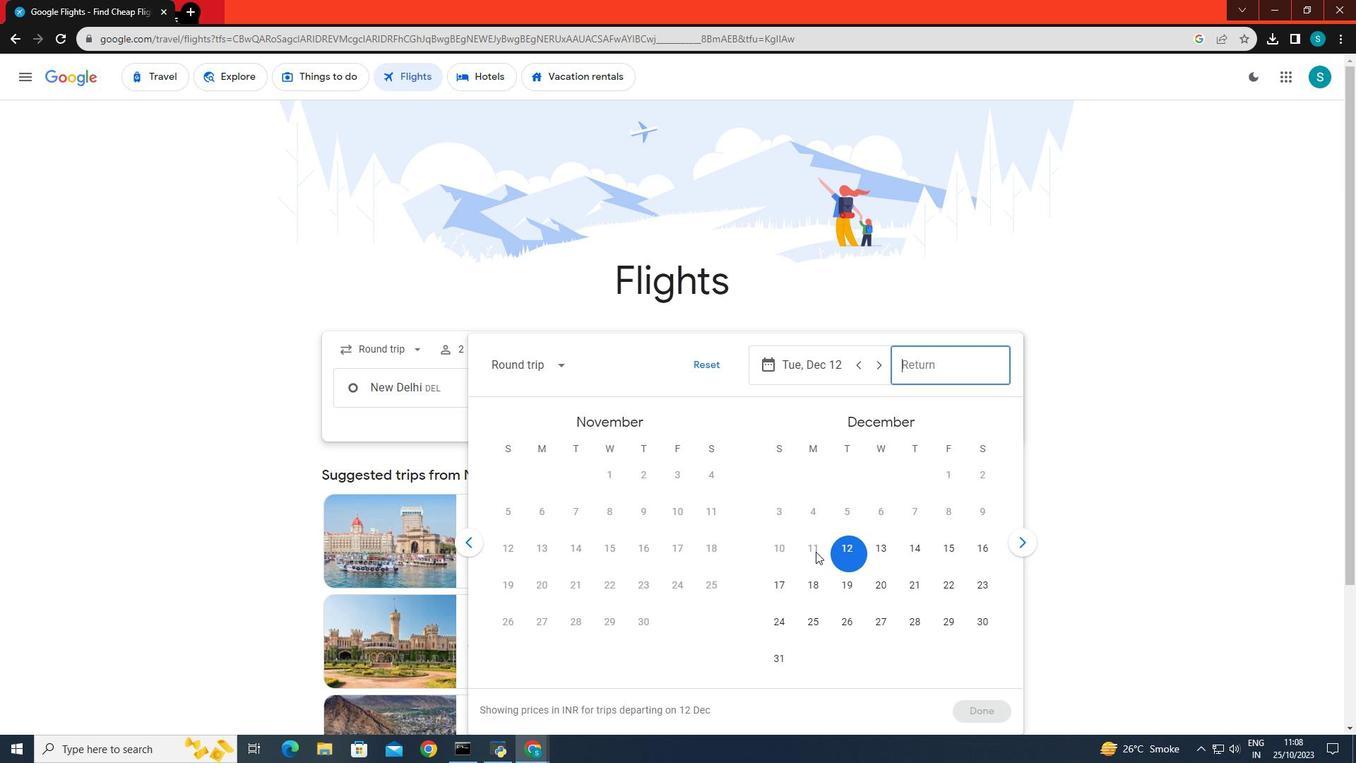 
Action: Mouse pressed left at (816, 551)
Screenshot: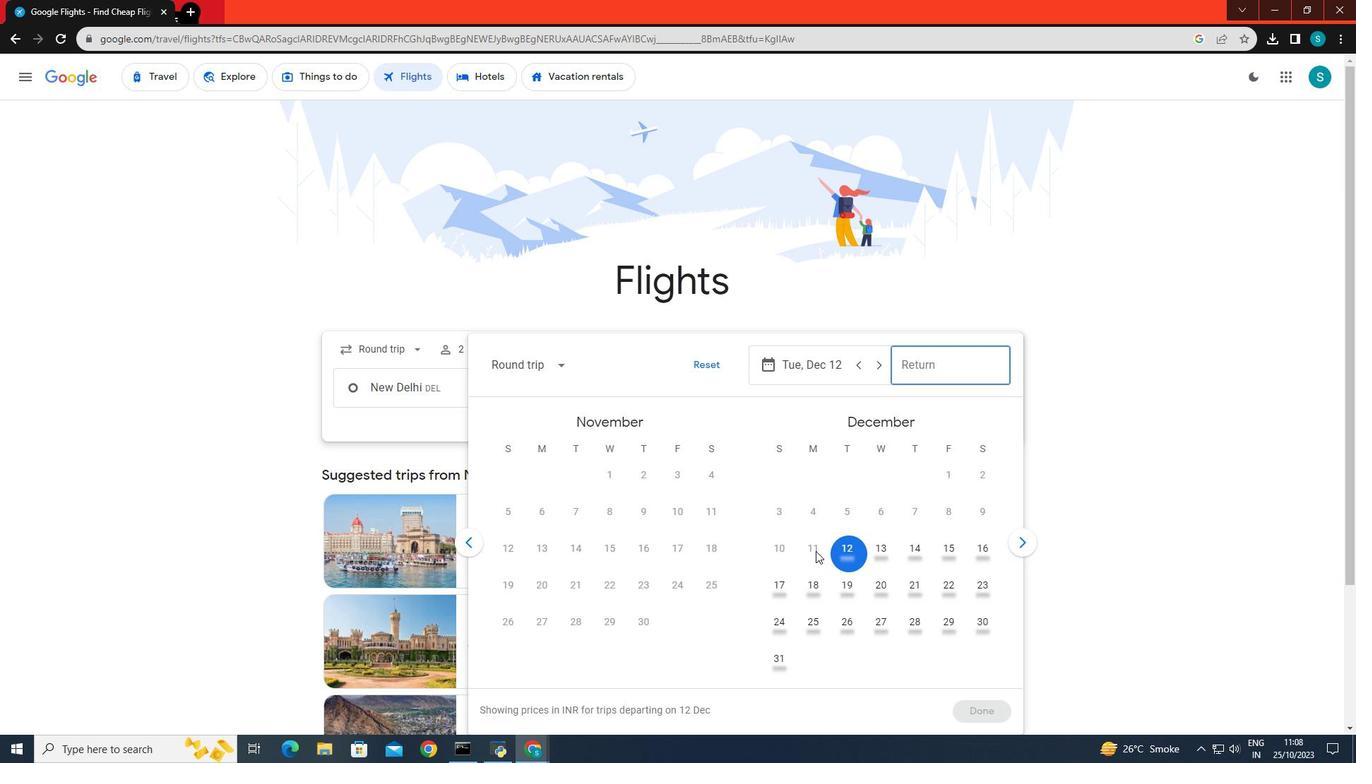 
Action: Mouse moved to (855, 627)
Screenshot: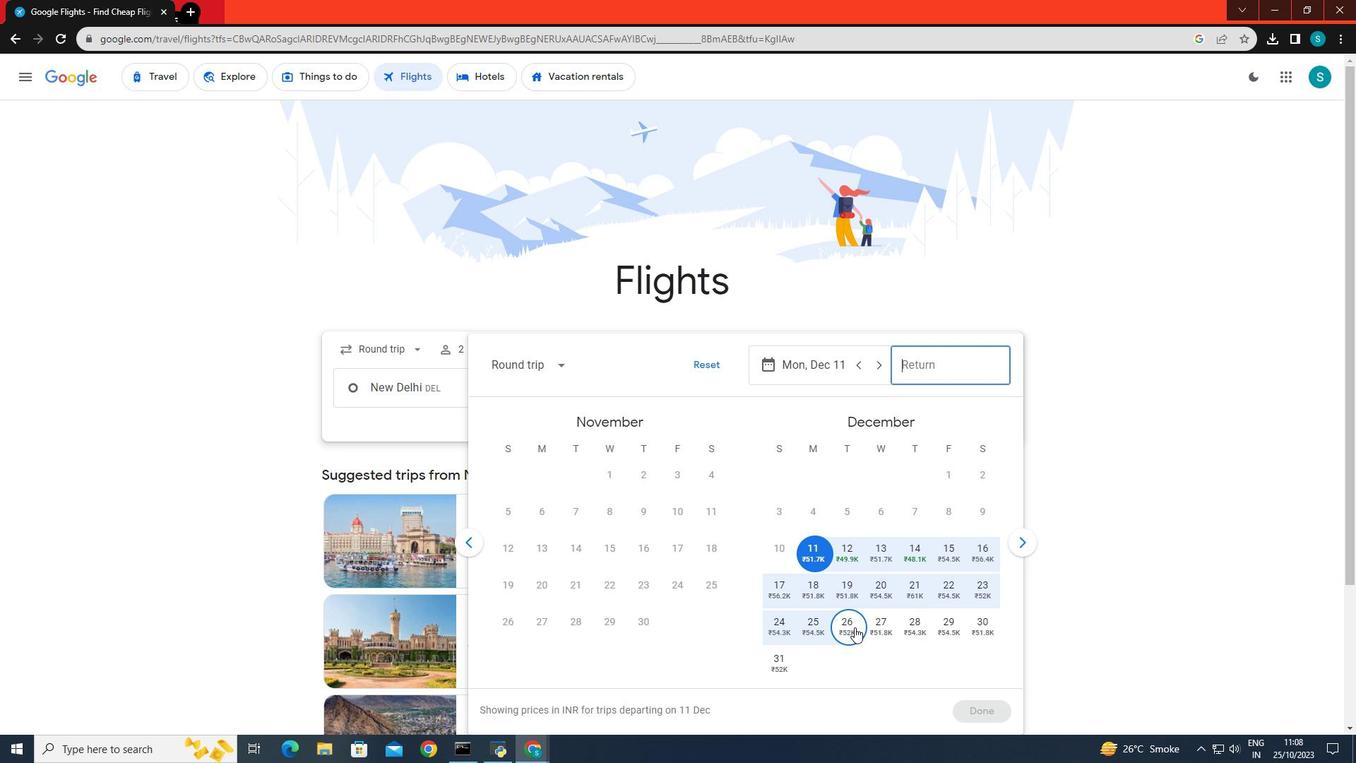 
Action: Mouse pressed left at (855, 627)
Screenshot: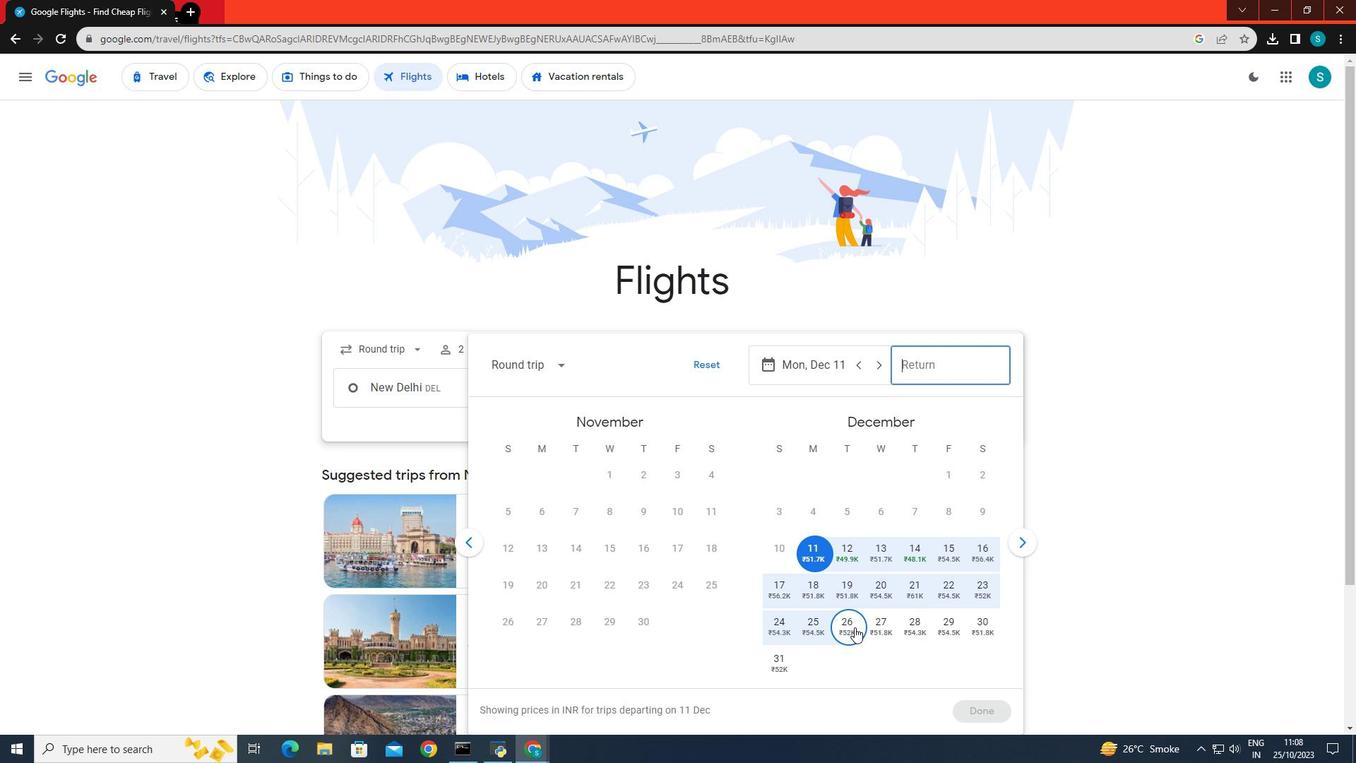 
Action: Mouse moved to (980, 715)
Screenshot: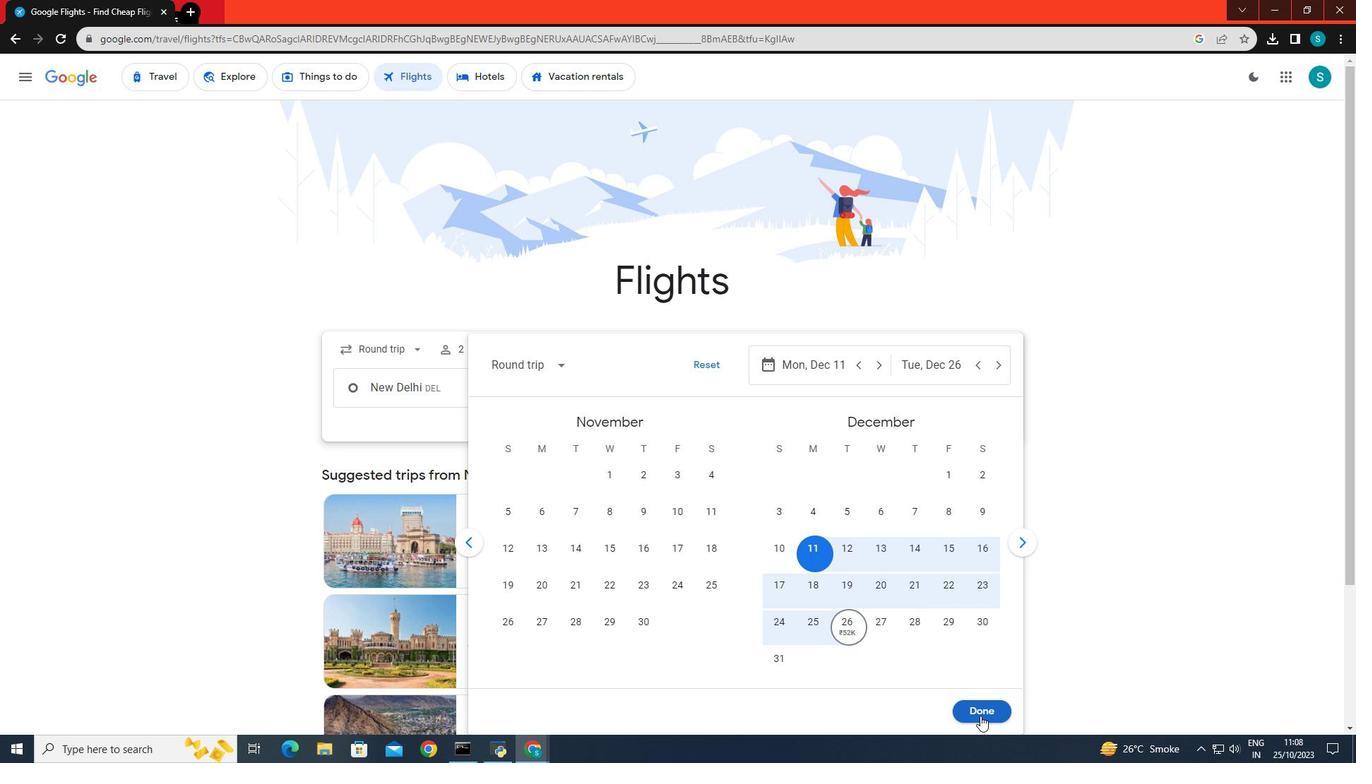 
Action: Mouse pressed left at (980, 715)
Screenshot: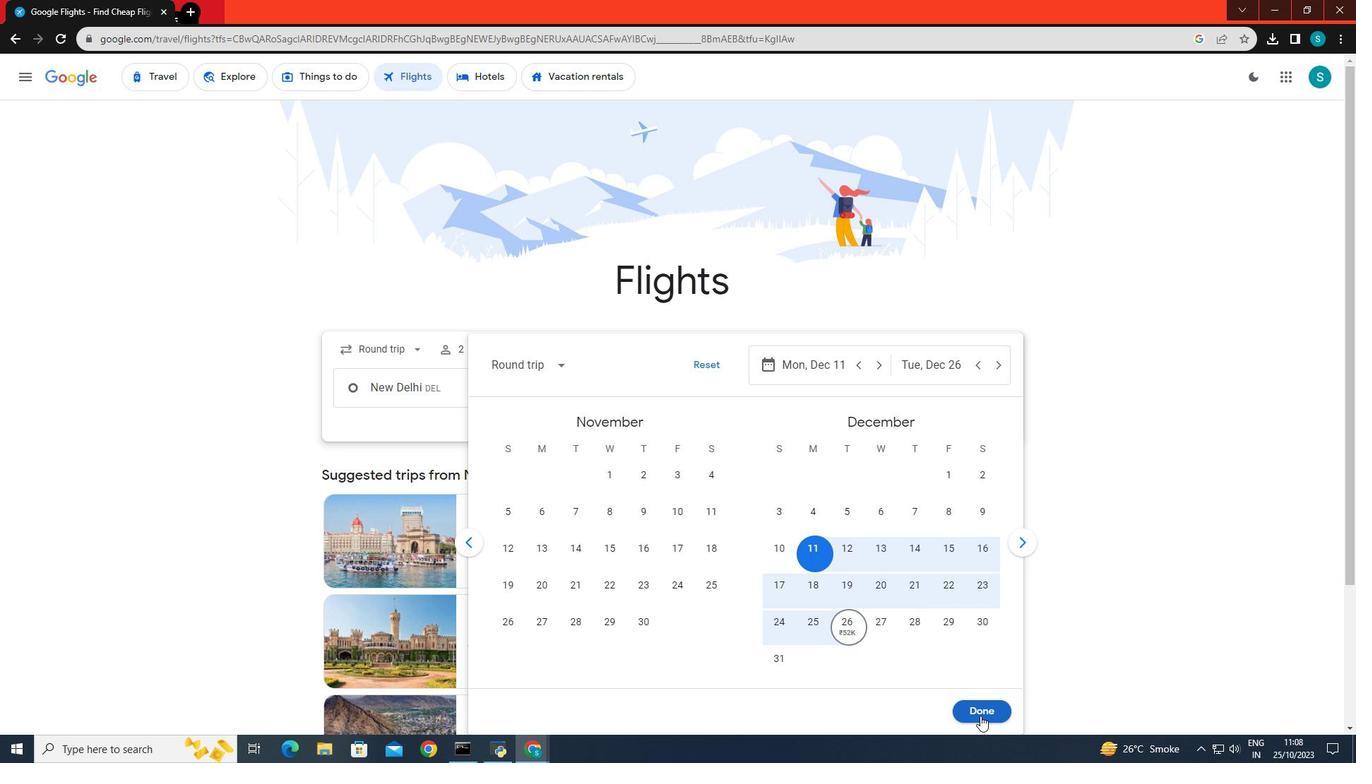 
Action: Mouse moved to (693, 442)
Screenshot: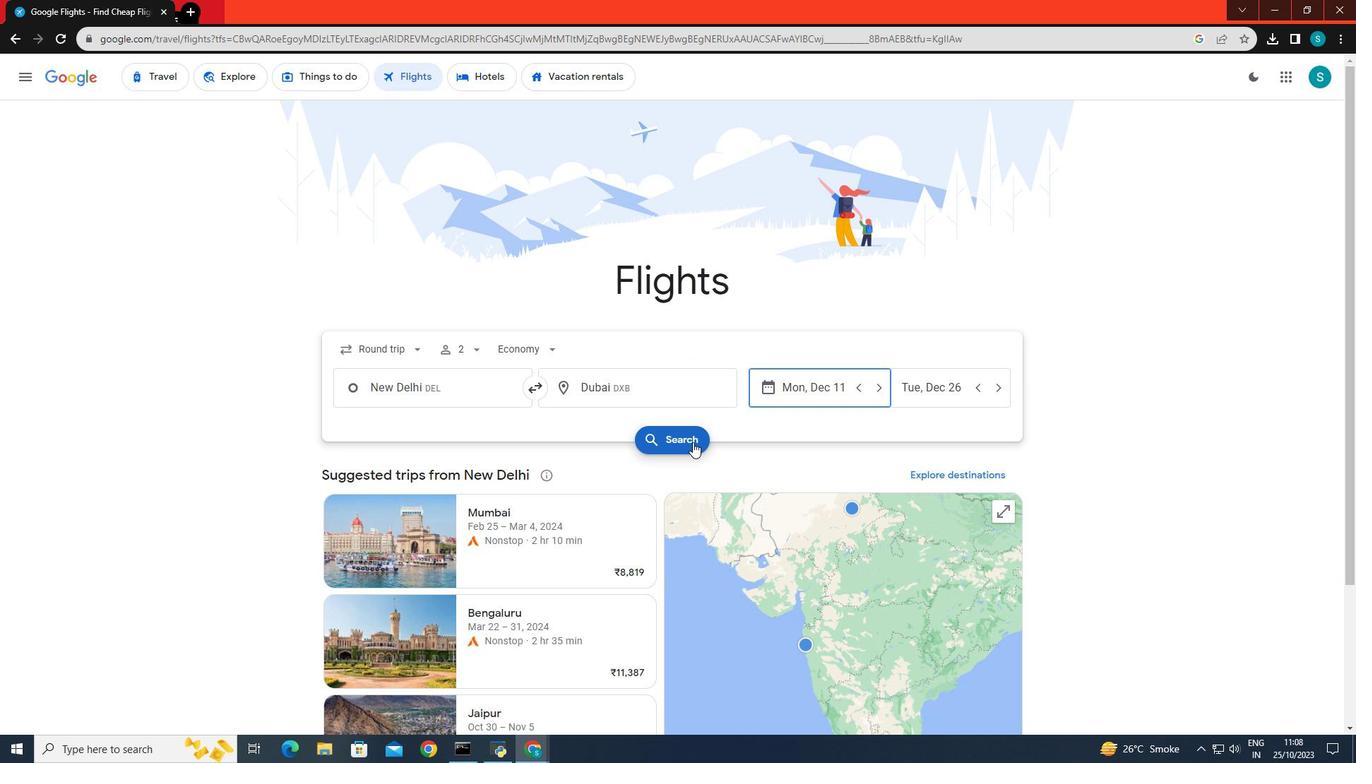 
Action: Mouse pressed left at (693, 442)
Screenshot: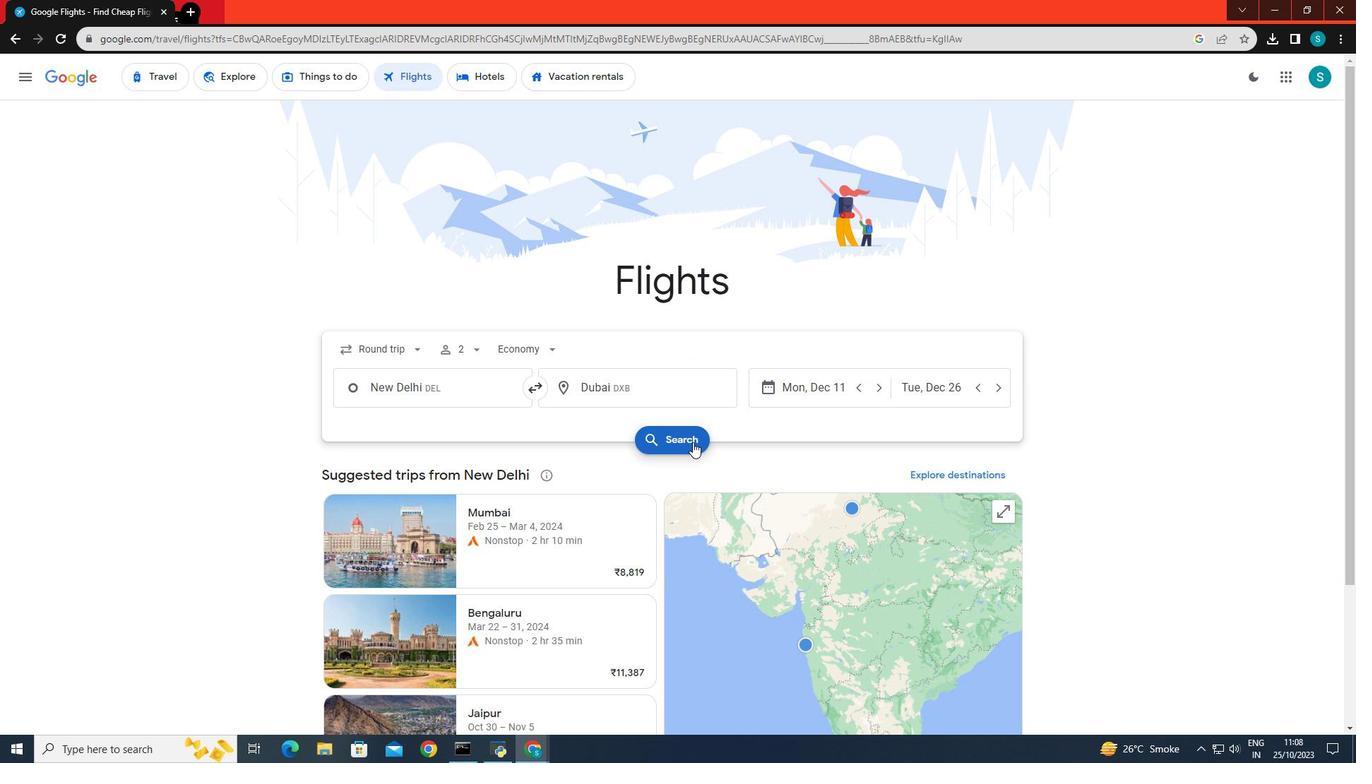 
Action: Mouse moved to (999, 324)
Screenshot: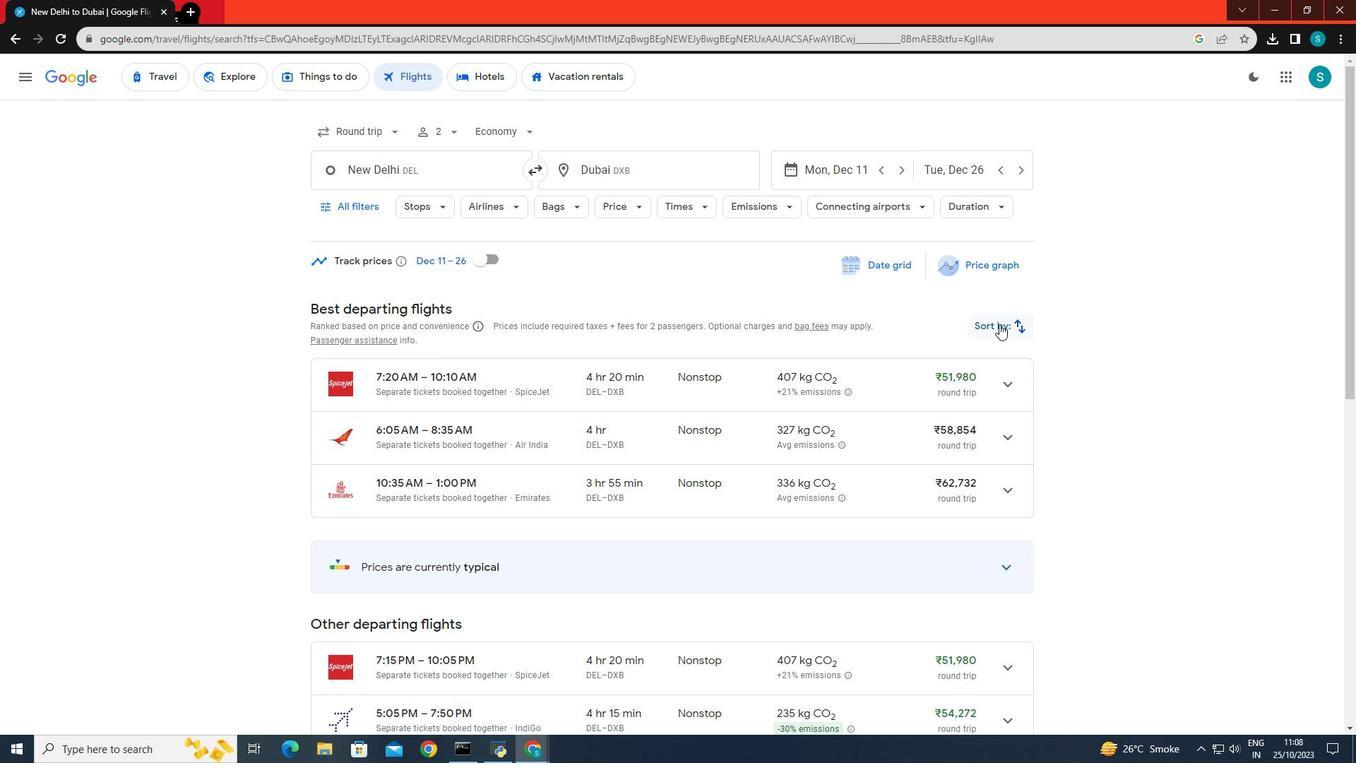 
Action: Mouse pressed left at (999, 324)
Screenshot: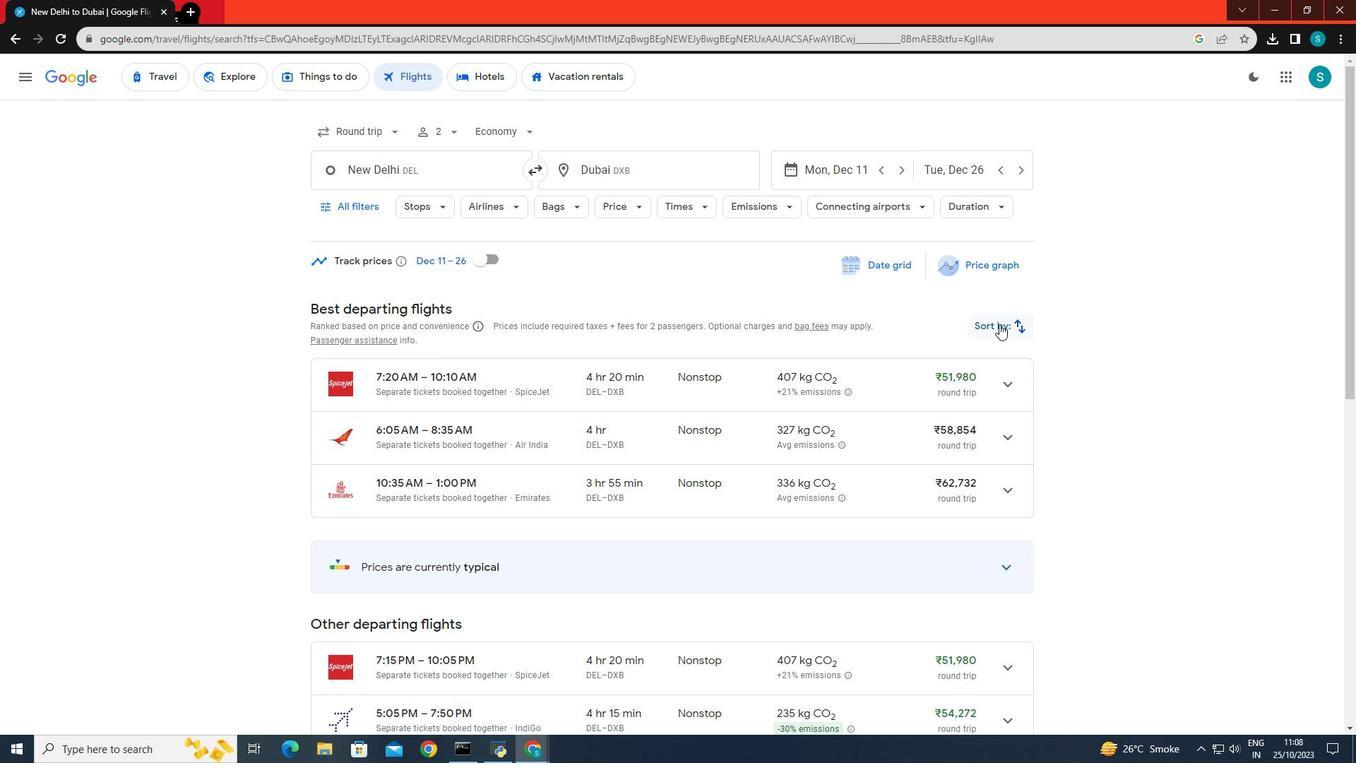 
Action: Mouse moved to (958, 403)
Screenshot: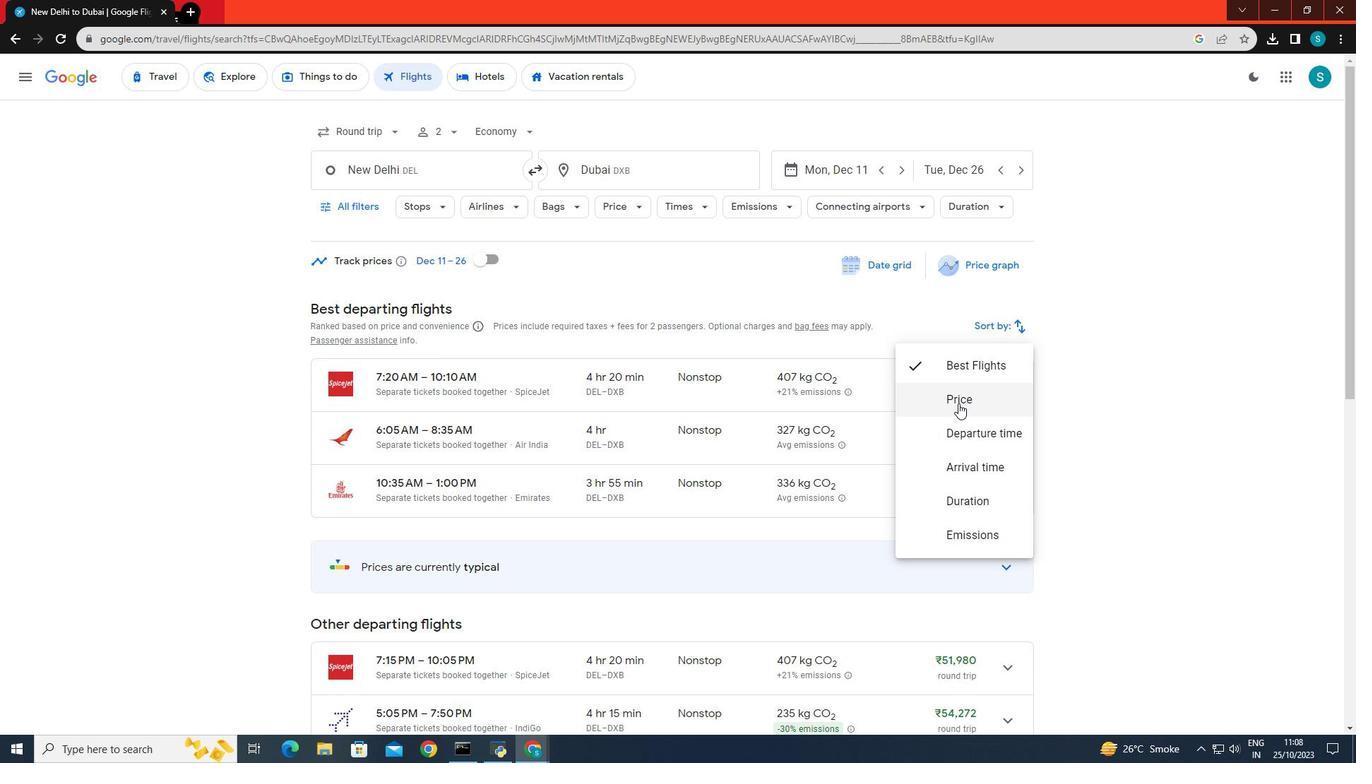 
Action: Mouse pressed left at (958, 403)
Screenshot: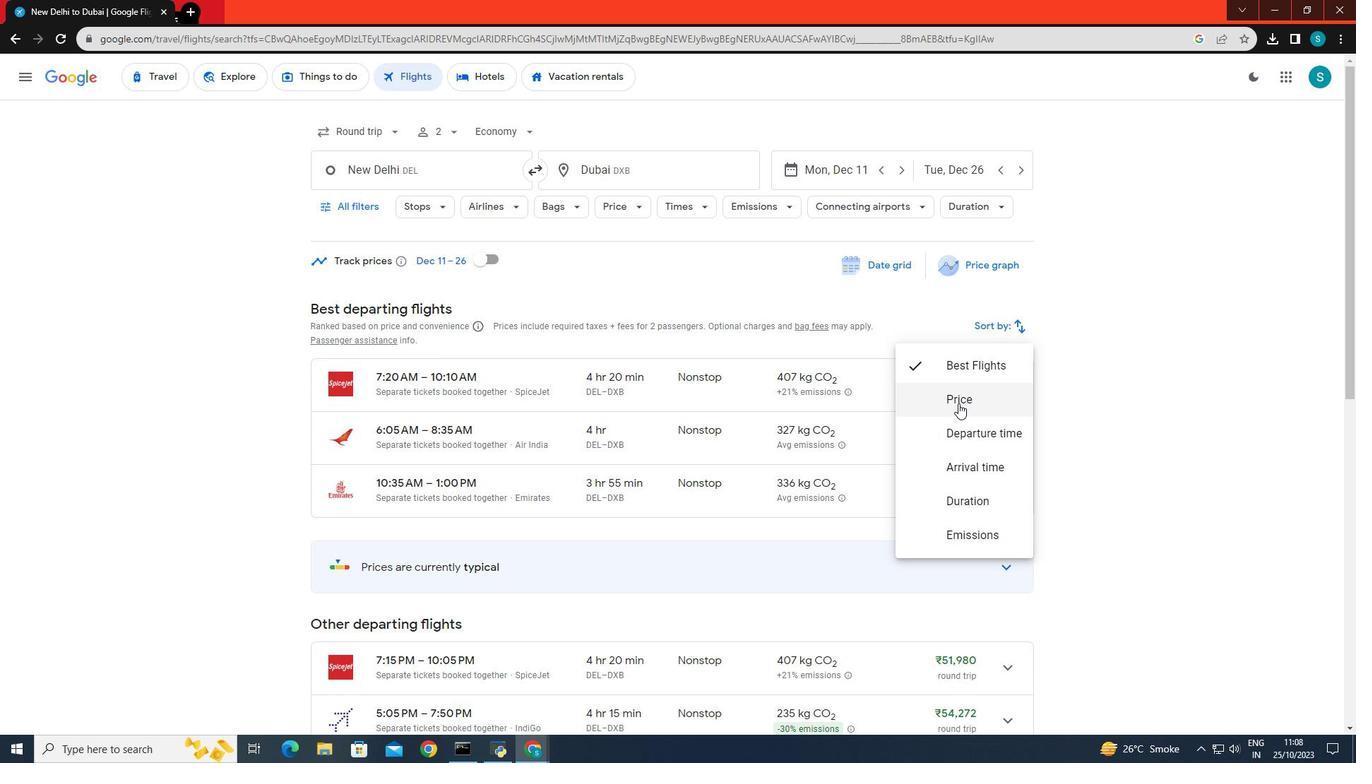 
Action: Mouse moved to (956, 474)
Screenshot: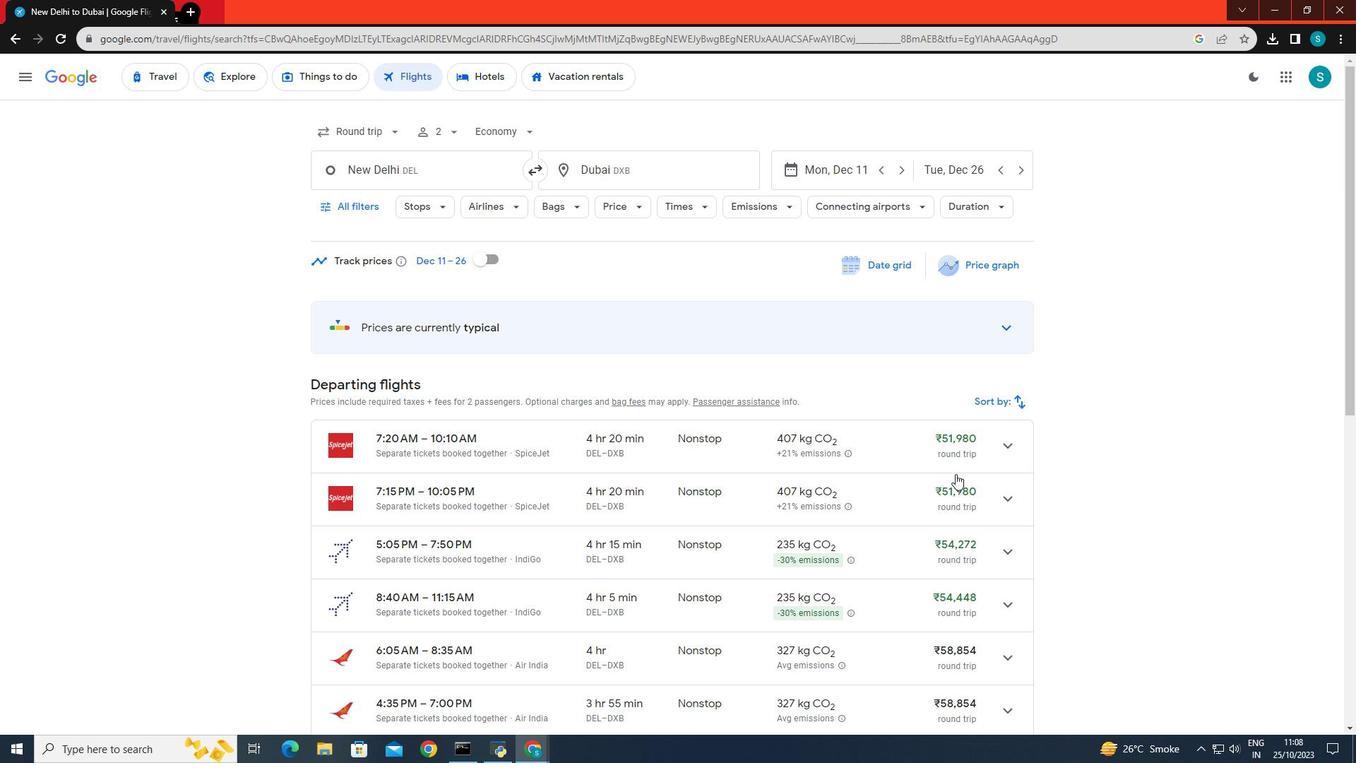 
